 Task: open an excel sheet and write heading  SpendSmartAdd Dates in a column and its values below  '2023-05-01, 2023-05-03, 2023-05-05, 2023-05-10, 2023-05-15, 2023-05-20, 2023-05-25 & 2023-05-31'Add Categories in next column and its values below  Groceries, Dining Out, Transportation, Entertainment, Shopping, Utilities, Health & Miscellaneous. Add Descriptions in next column and its values below  Supermarket, Restaurant, Public Transport, Movie Tickets, Clothing Store, Internet Bill, Pharmacy & Online PurchaseAdd Amountin next column and its values below  $50, $30, $10, $20, $100, $60, $40 & $50Save page Excel Workbook Sheet
Action: Mouse moved to (21, 22)
Screenshot: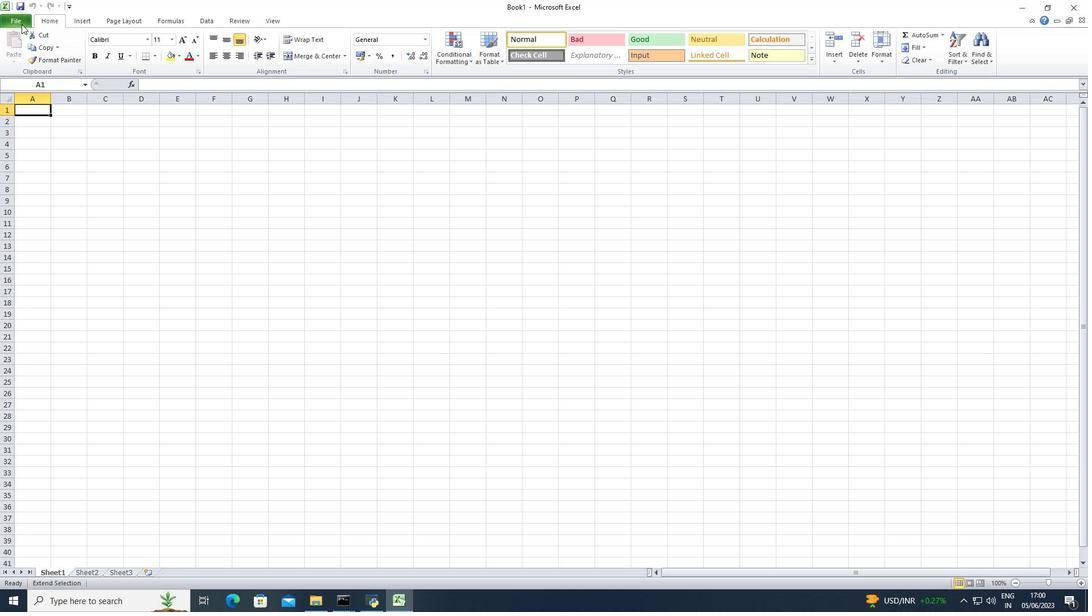 
Action: Mouse pressed left at (21, 22)
Screenshot: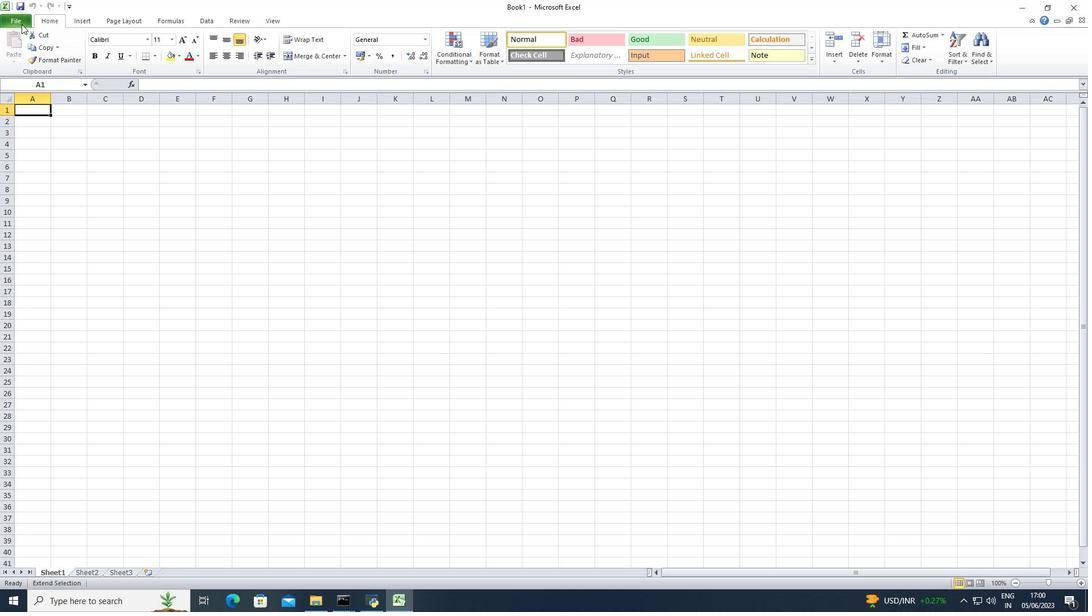 
Action: Mouse moved to (27, 147)
Screenshot: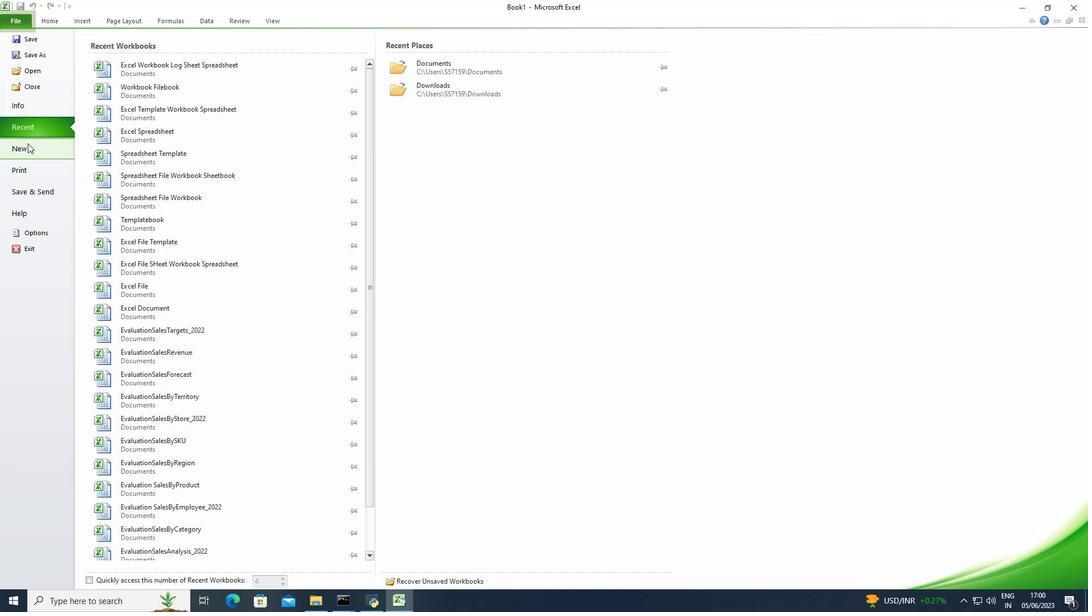 
Action: Mouse pressed left at (27, 147)
Screenshot: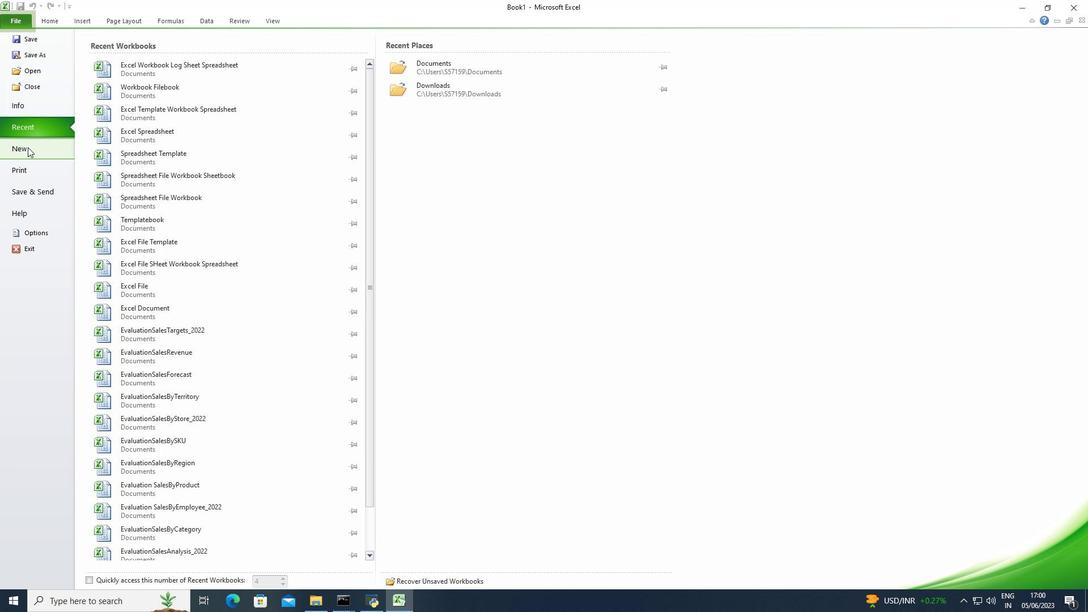 
Action: Mouse moved to (565, 273)
Screenshot: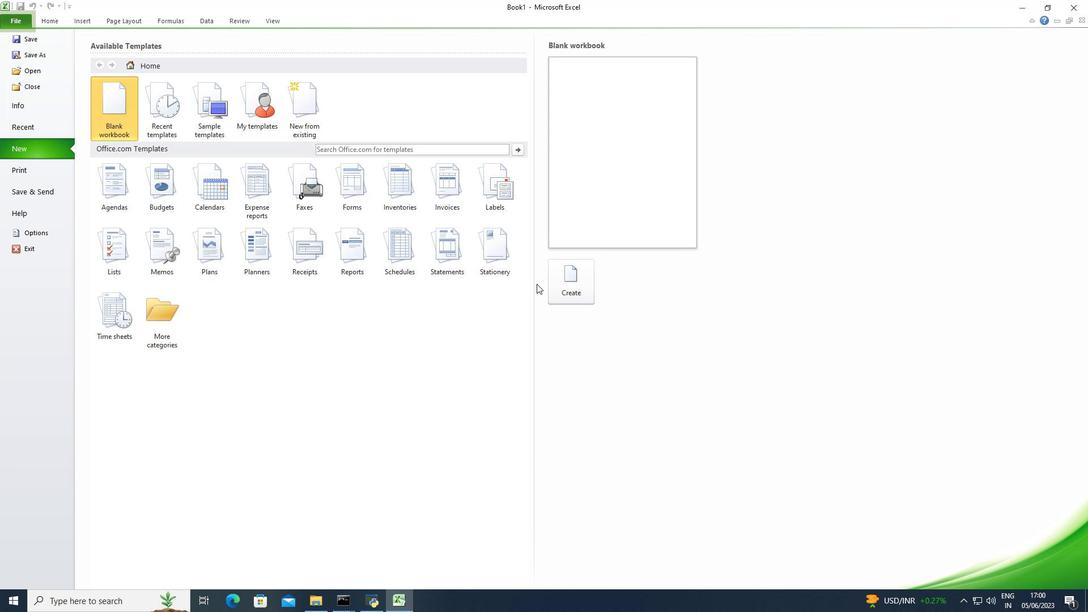 
Action: Mouse pressed left at (565, 273)
Screenshot: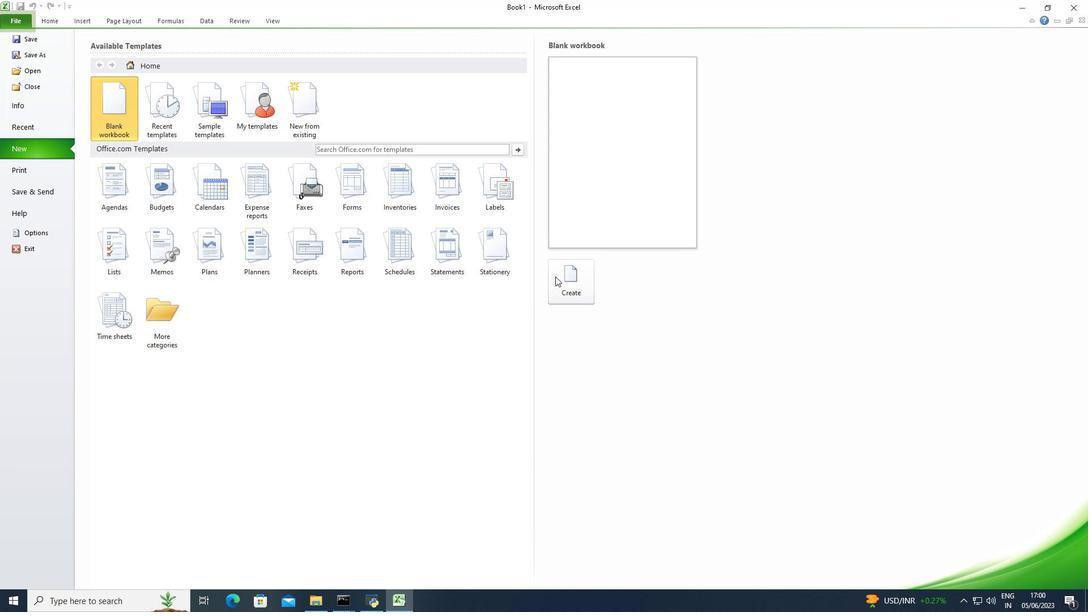 
Action: Mouse moved to (35, 111)
Screenshot: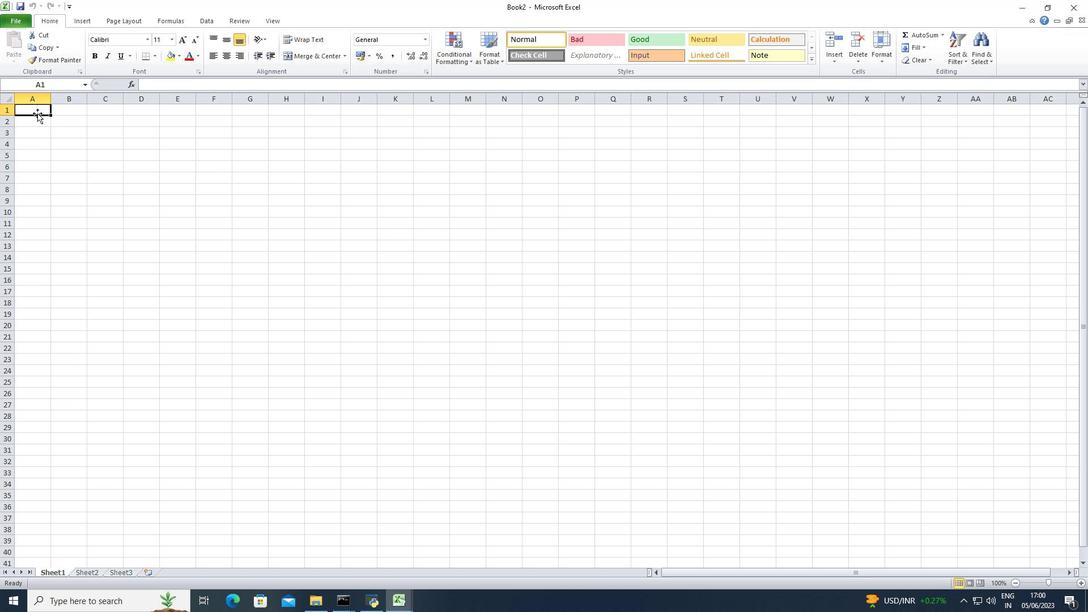 
Action: Mouse pressed left at (35, 111)
Screenshot: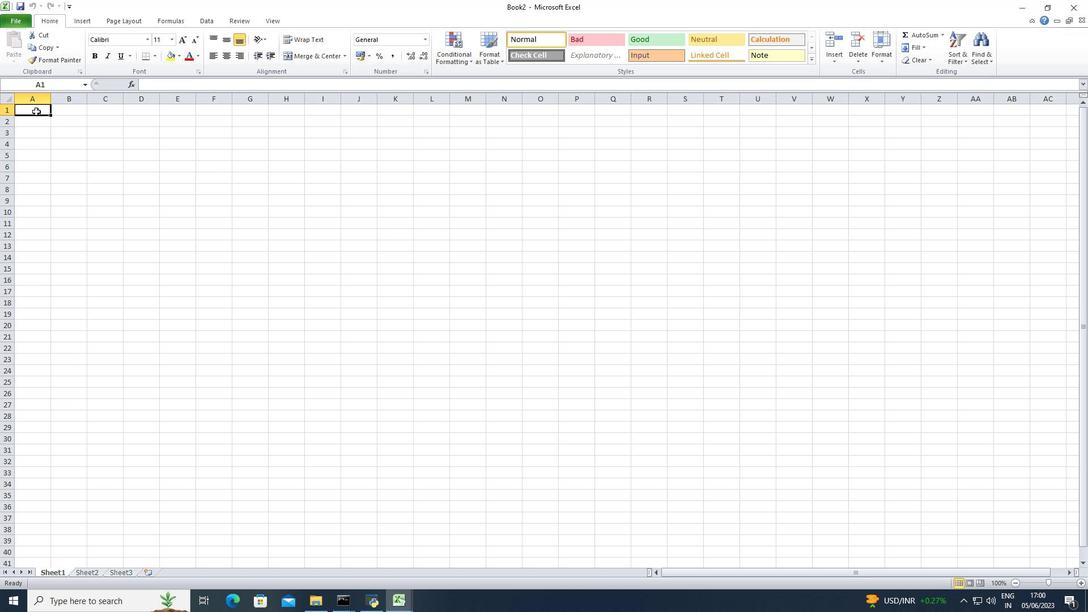 
Action: Key pressed <Key.shift>Spend<Key.shift>Smart<Key.enter><Key.enter><Key.shift>Dates<Key.enter>2023-05-01<Key.enter>2023-05-03<Key.enter>2023-05-05<Key.enter>2023-05-10<Key.enter>2023-05-15<Key.enter>2023-05-20<Key.enter>2023-05-25<Key.enter><Key.enter><Key.up>2023-05-31<Key.enter>
Screenshot: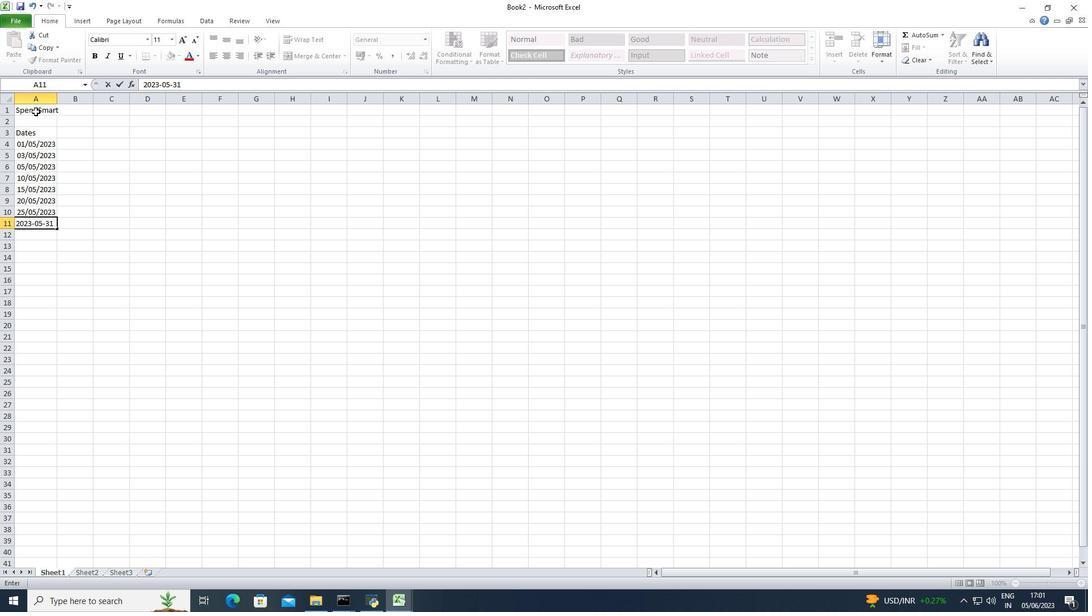 
Action: Mouse moved to (36, 142)
Screenshot: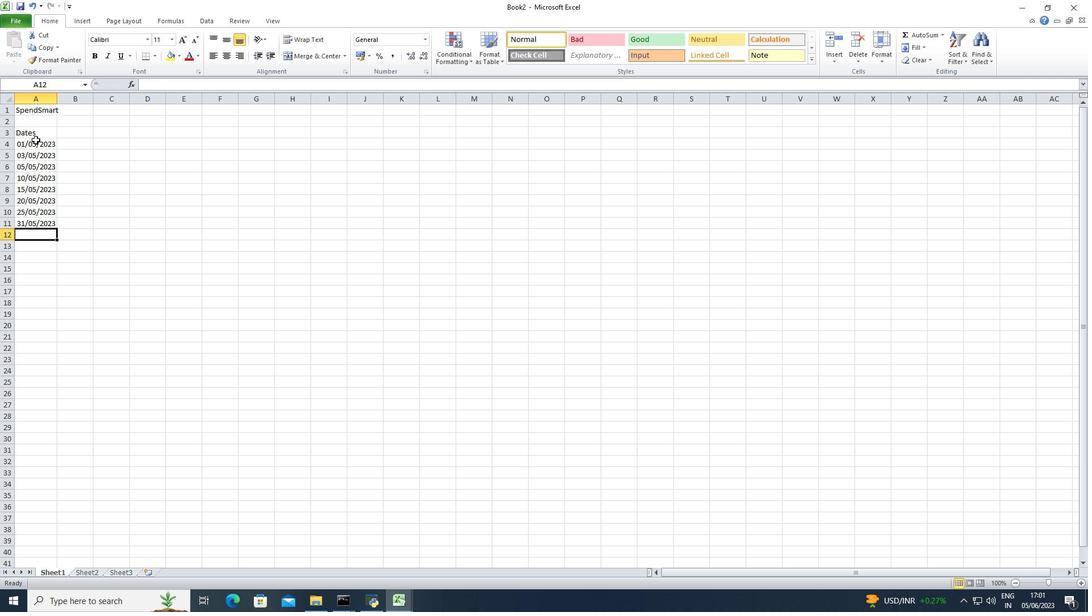 
Action: Mouse pressed left at (36, 142)
Screenshot: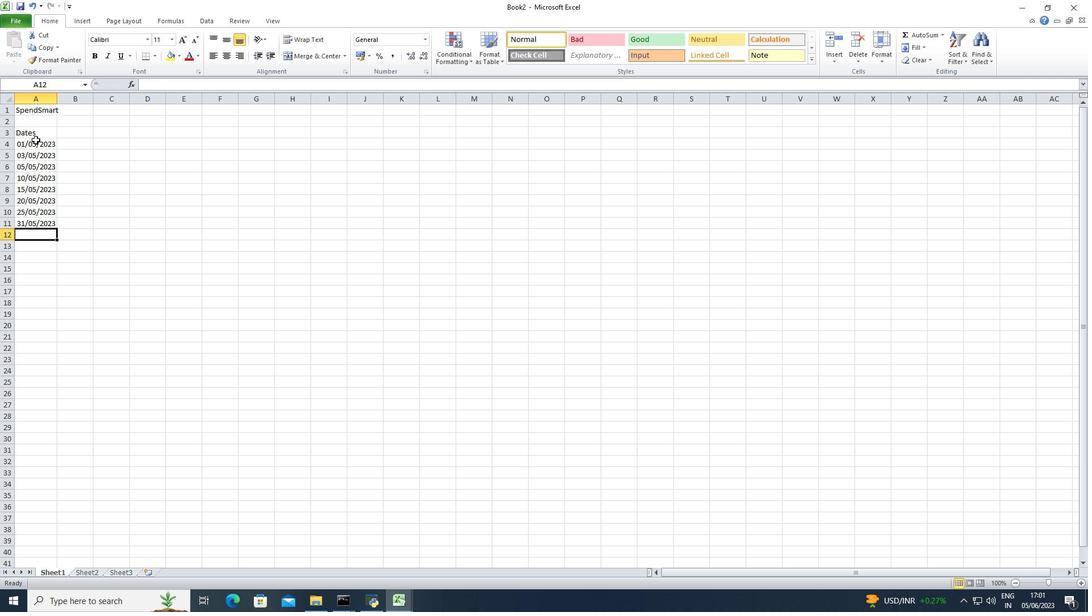 
Action: Mouse moved to (44, 207)
Screenshot: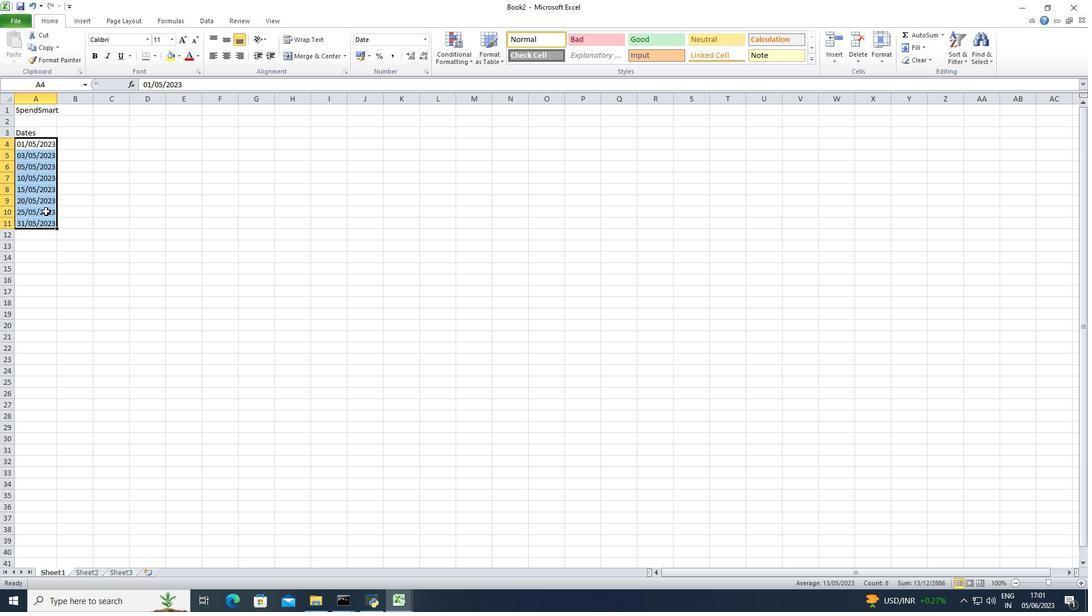 
Action: Mouse pressed right at (44, 207)
Screenshot: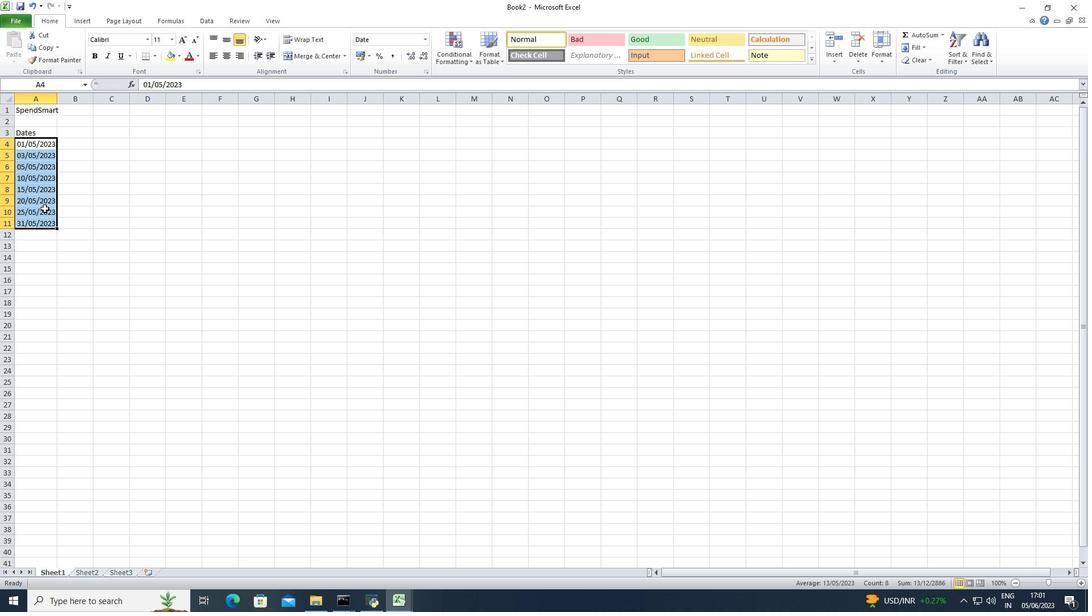 
Action: Mouse moved to (108, 365)
Screenshot: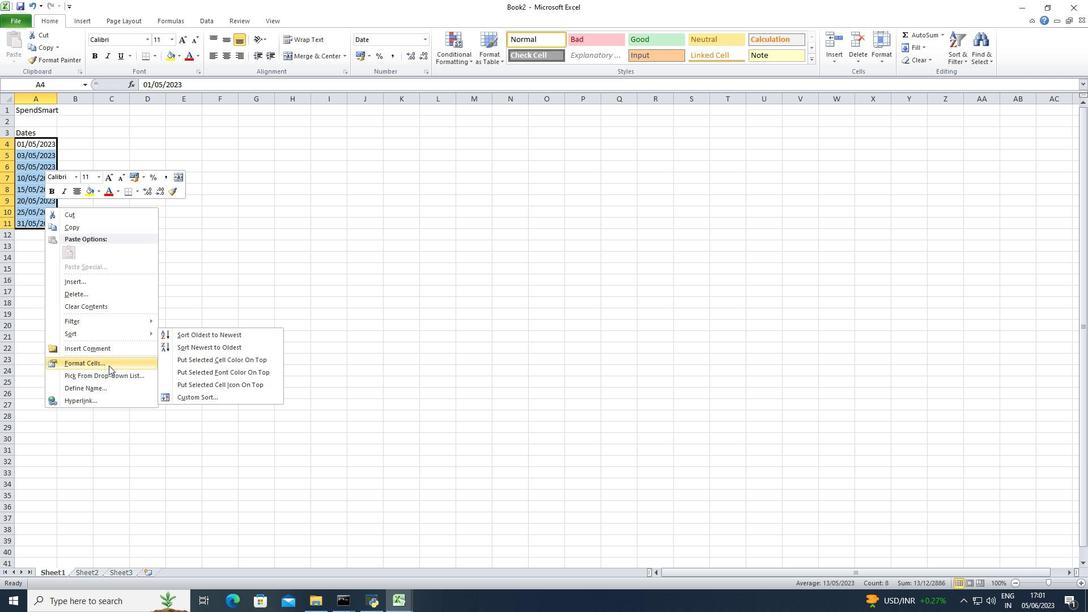
Action: Mouse pressed left at (108, 365)
Screenshot: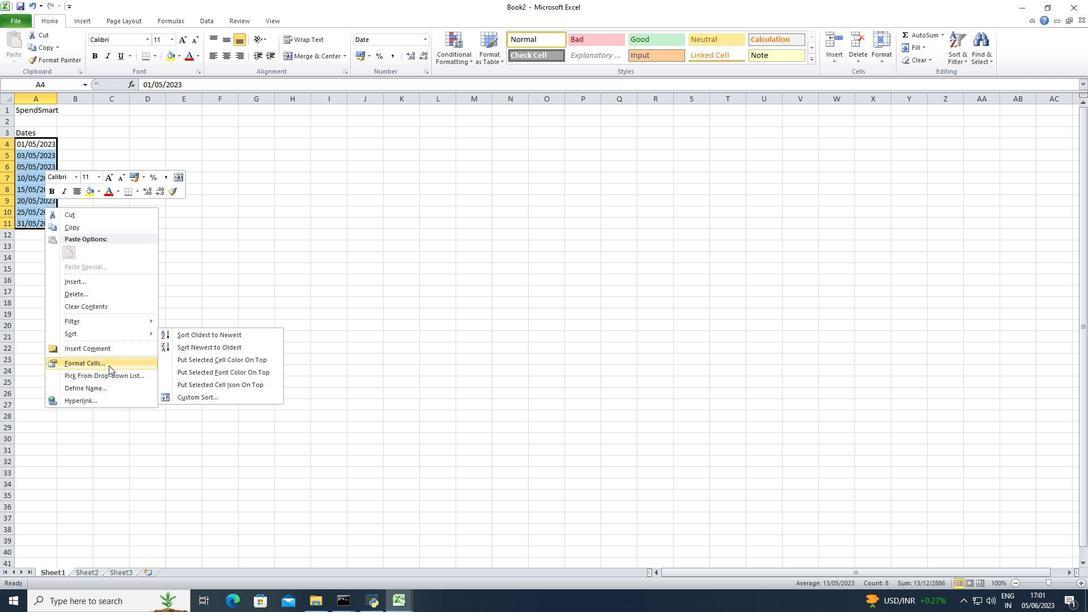 
Action: Mouse moved to (159, 239)
Screenshot: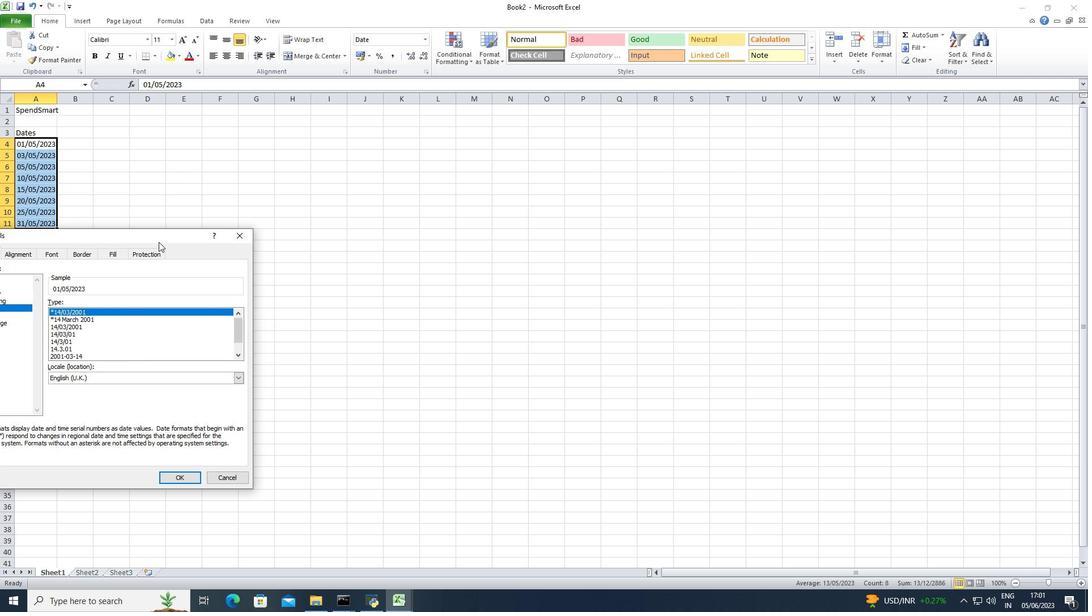 
Action: Mouse pressed left at (159, 239)
Screenshot: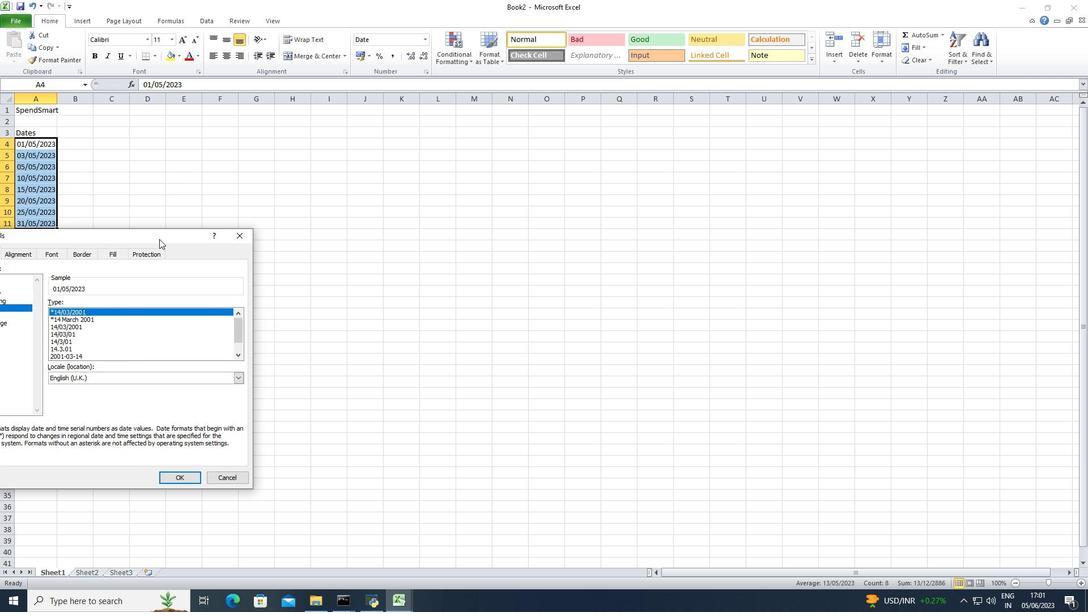 
Action: Mouse moved to (191, 293)
Screenshot: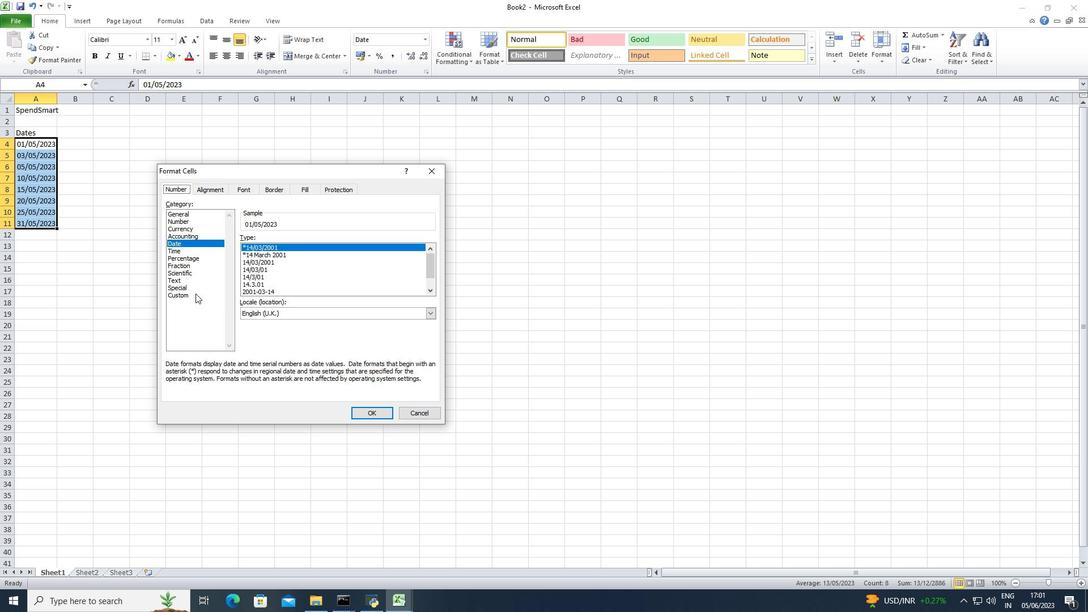 
Action: Mouse pressed left at (191, 293)
Screenshot: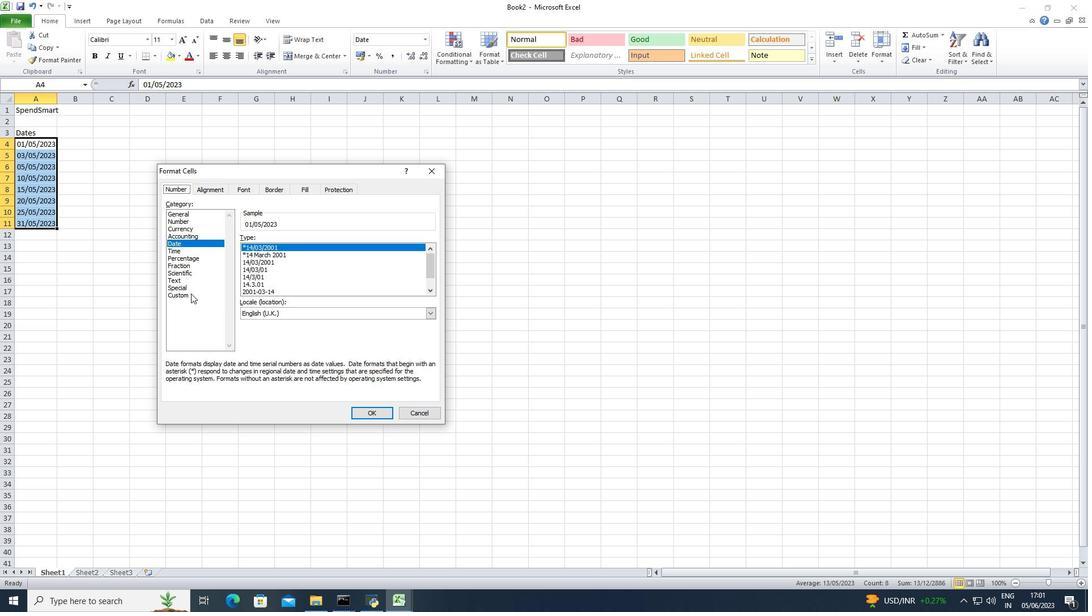 
Action: Mouse moved to (289, 282)
Screenshot: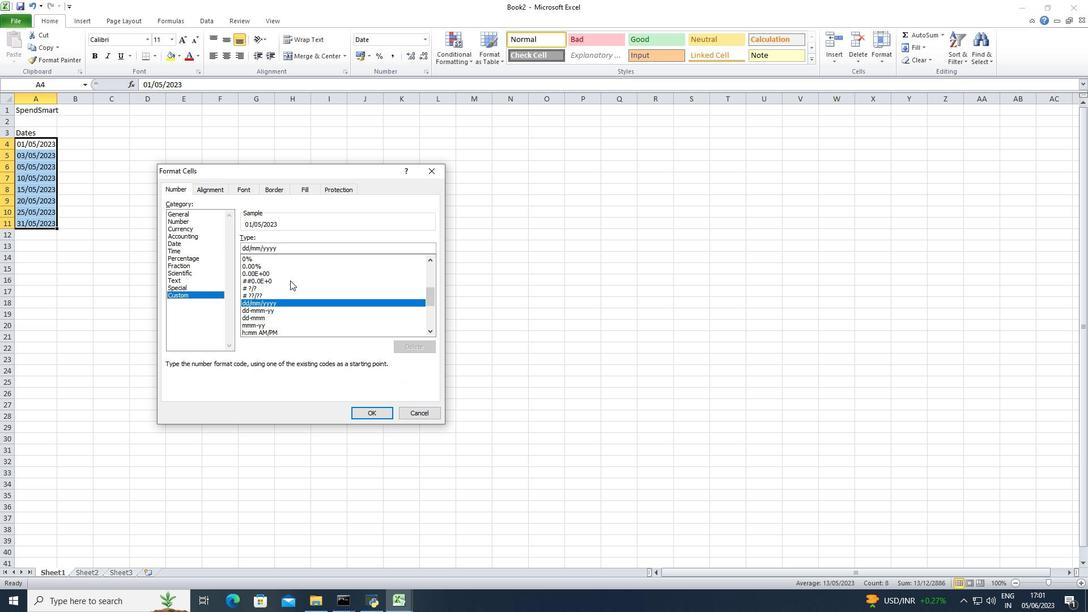 
Action: Mouse scrolled (289, 282) with delta (0, 0)
Screenshot: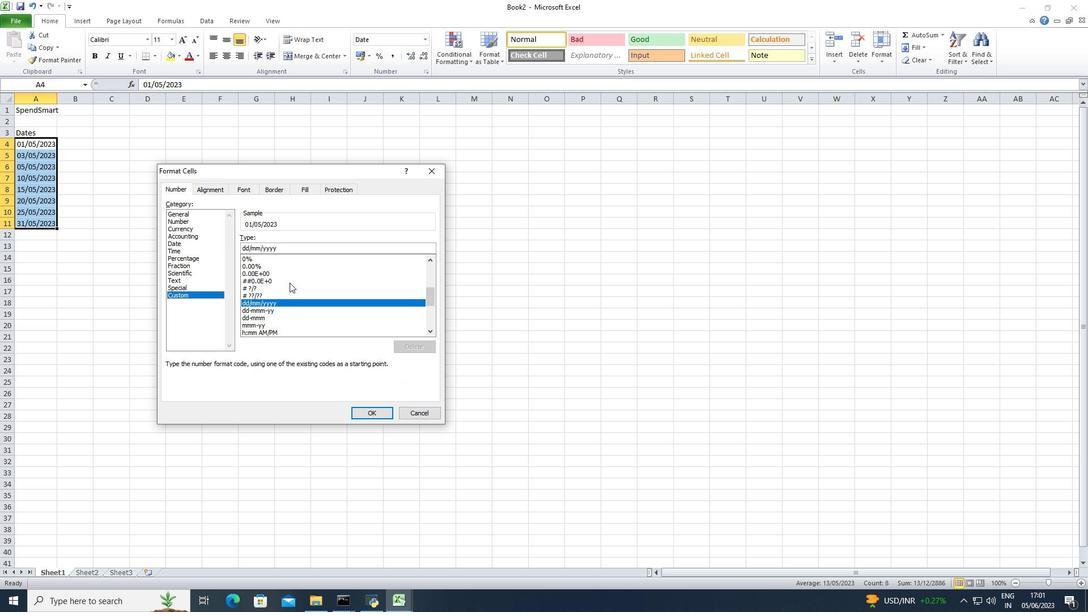 
Action: Mouse moved to (307, 246)
Screenshot: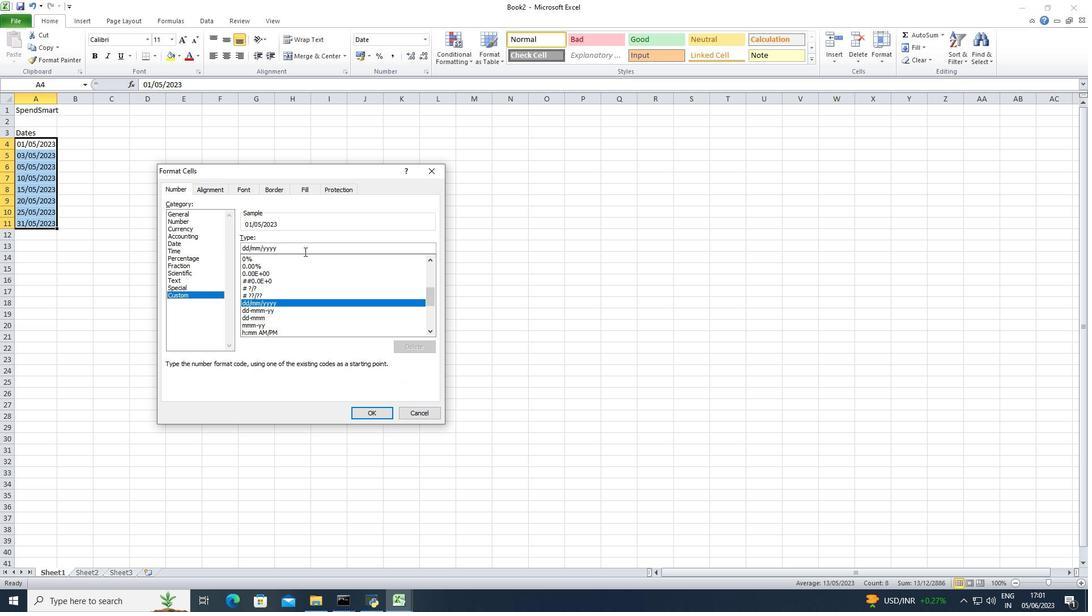 
Action: Mouse pressed left at (307, 246)
Screenshot: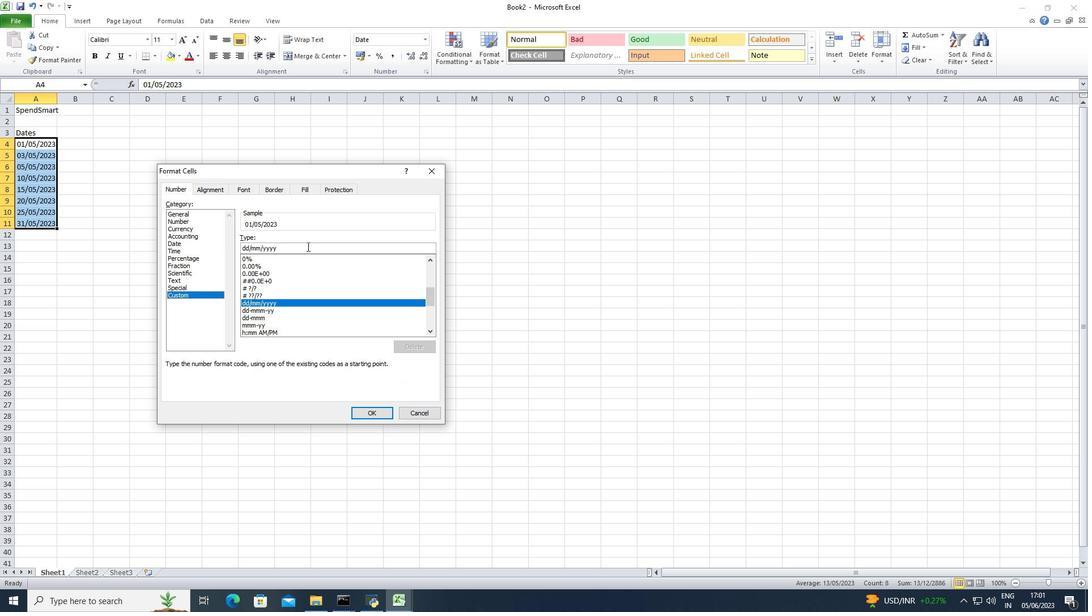 
Action: Mouse moved to (340, 254)
Screenshot: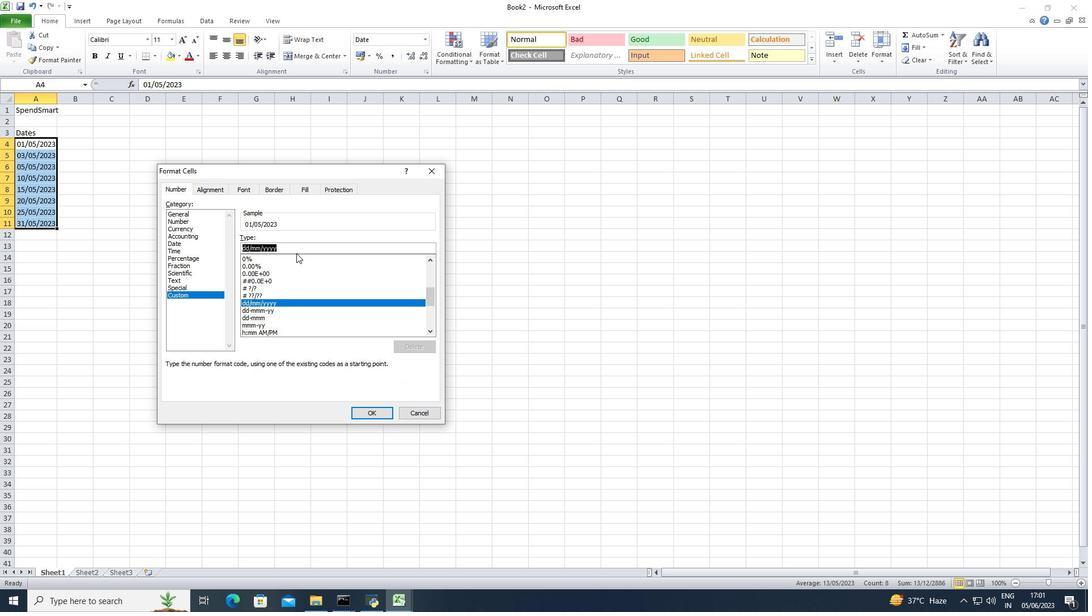 
Action: Key pressed yyyy/mm/dd<Key.enter>
Screenshot: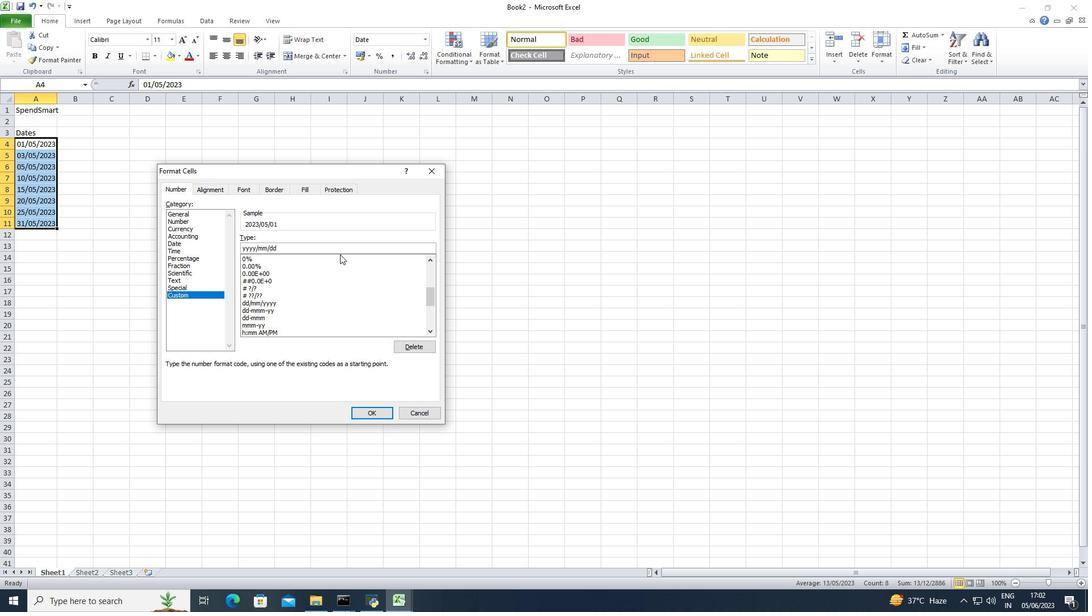 
Action: Mouse moved to (101, 134)
Screenshot: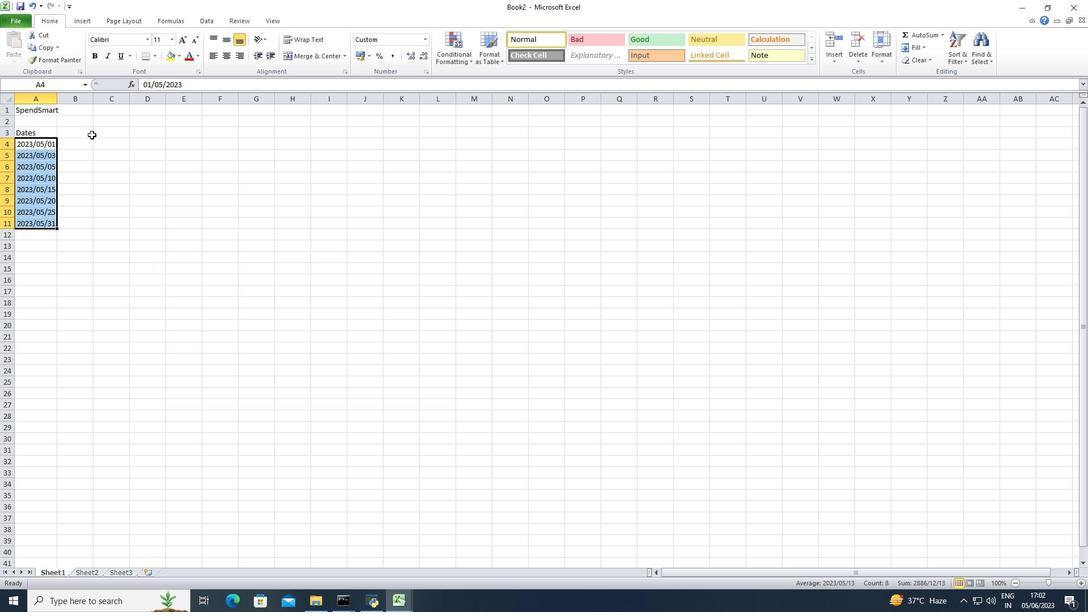 
Action: Mouse pressed left at (101, 134)
Screenshot: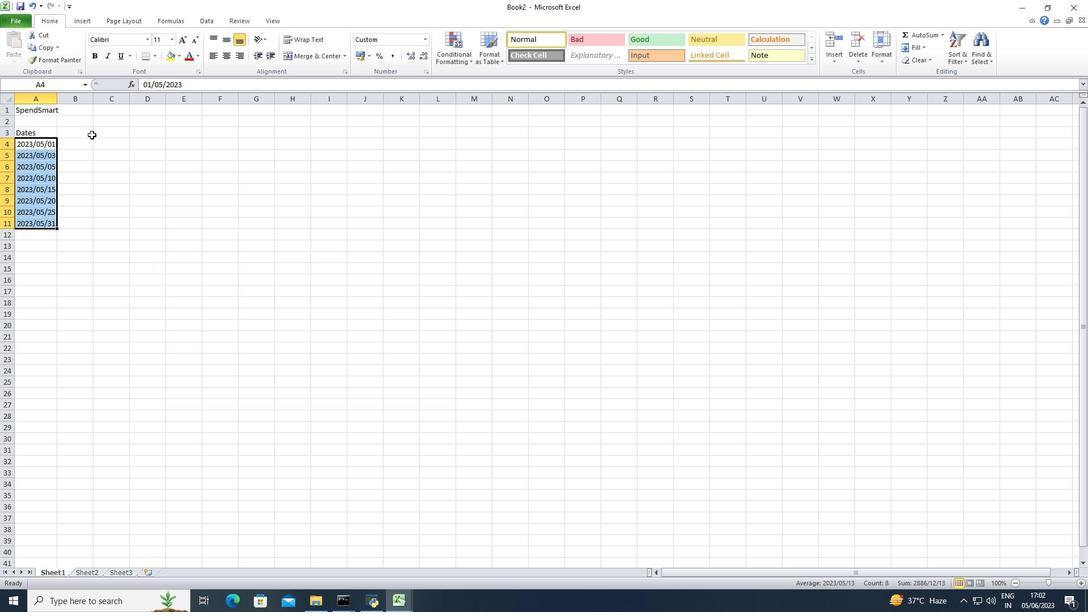 
Action: Key pressed <Key.shift>Categories<Key.down><Key.shift>Groceries<Key.enter><Key.shift>Dining<Key.space><Key.shift>Out<Key.enter><Key.shift>Transportation<Key.down><Key.shift>Entertainment<Key.enter><Key.shift>Shopping<Key.enter><Key.shift>Utilities<Key.enter><Key.shift>Health<Key.enter><Key.shift>Miscellaneous<Key.down><Key.right><Key.right><Key.up><Key.up><Key.up><Key.up><Key.up><Key.up><Key.up><Key.up><Key.up><Key.shift>Dex<Key.backspace>scriptions<Key.down><Key.shift>Supermarket<Key.down><Key.shift>Restaurant<Key.enter><Key.shift>Public<Key.space><Key.shift>Transport<Key.down><Key.shift>Movie<Key.space><Key.shift>Tickets<Key.down><Key.shift>Clothing<Key.space><Key.shift>Store<Key.enter><Key.shift>Internet<Key.space><Key.shift>Bill<Key.enter><Key.shift>Pharmacy<Key.enter><Key.shift>Online<Key.space><Key.shift>Purchase<Key.enter>
Screenshot: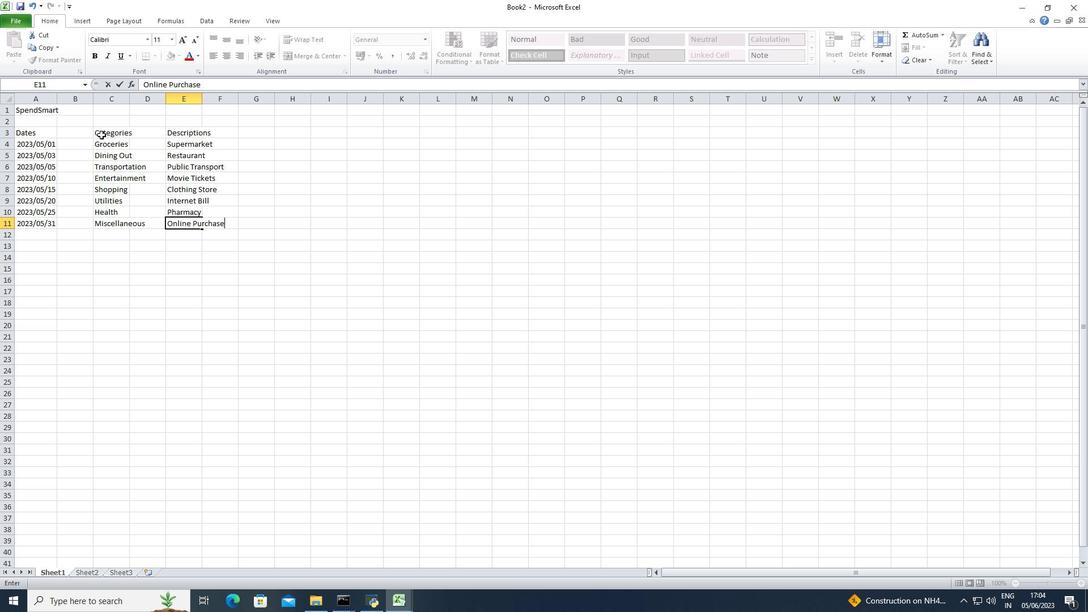 
Action: Mouse moved to (260, 128)
Screenshot: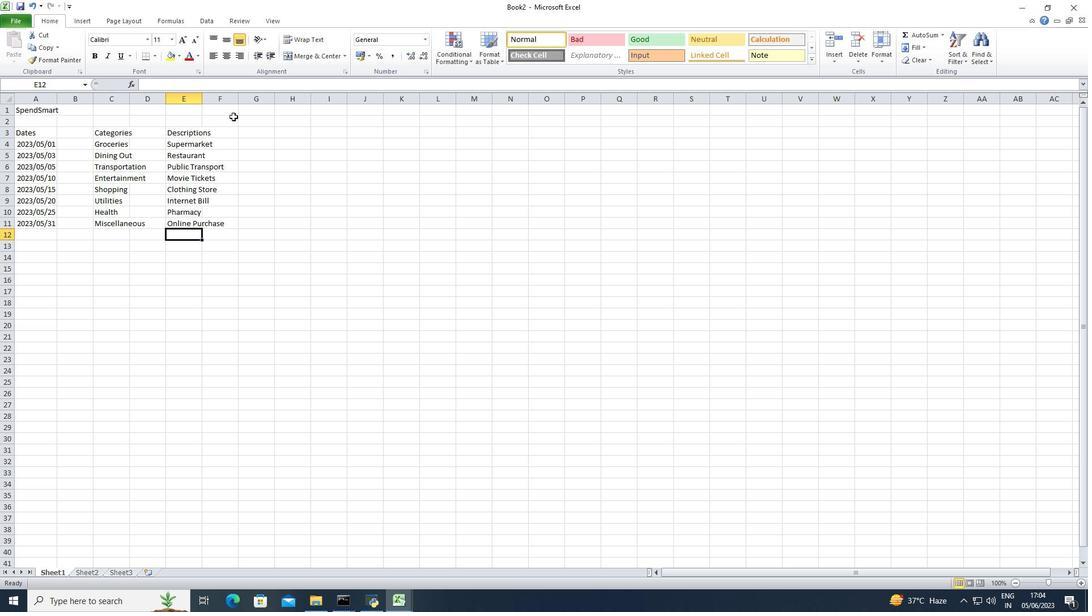 
Action: Mouse pressed left at (260, 128)
Screenshot: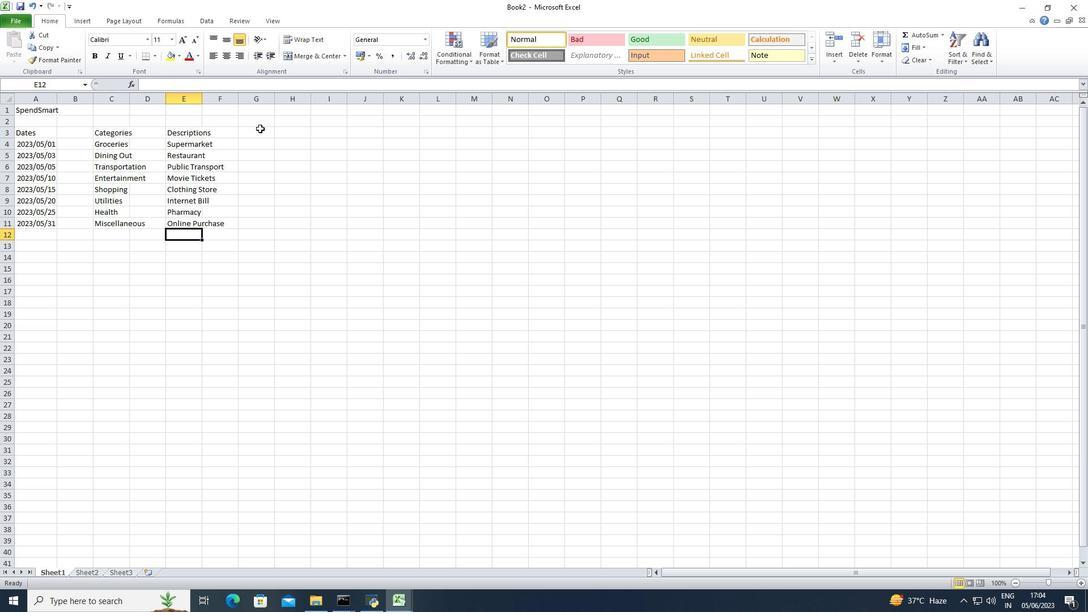 
Action: Key pressed <Key.shift>Amount<Key.enter>50<Key.enter>30<Key.enter>10<Key.enter>20<Key.enter>100<Key.enter>60<Key.enter>40<Key.enter>50<Key.down>
Screenshot: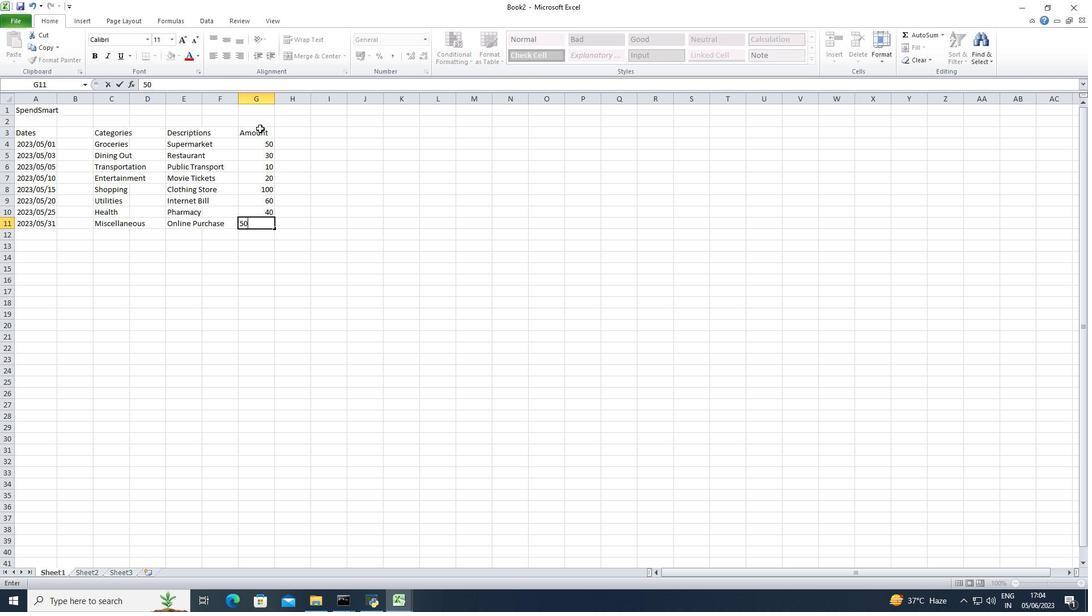 
Action: Mouse moved to (261, 145)
Screenshot: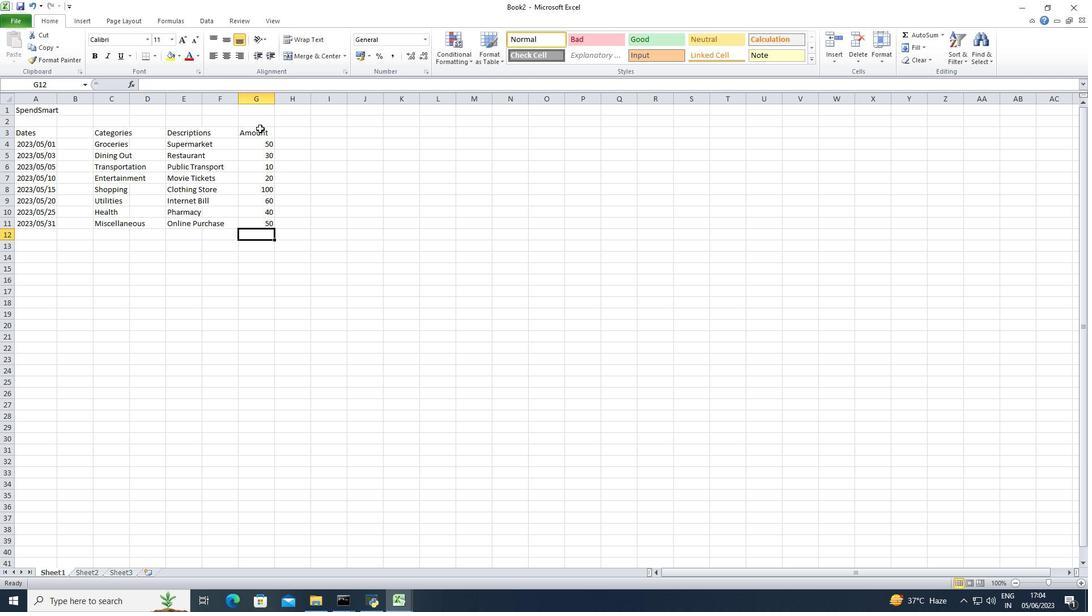
Action: Mouse pressed left at (261, 145)
Screenshot: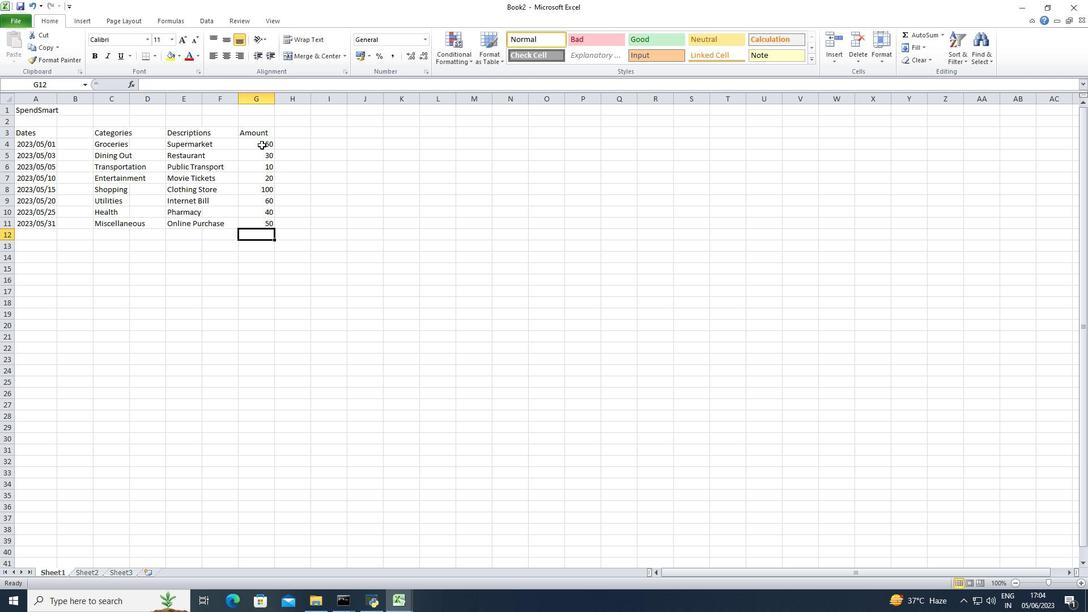 
Action: Mouse moved to (422, 41)
Screenshot: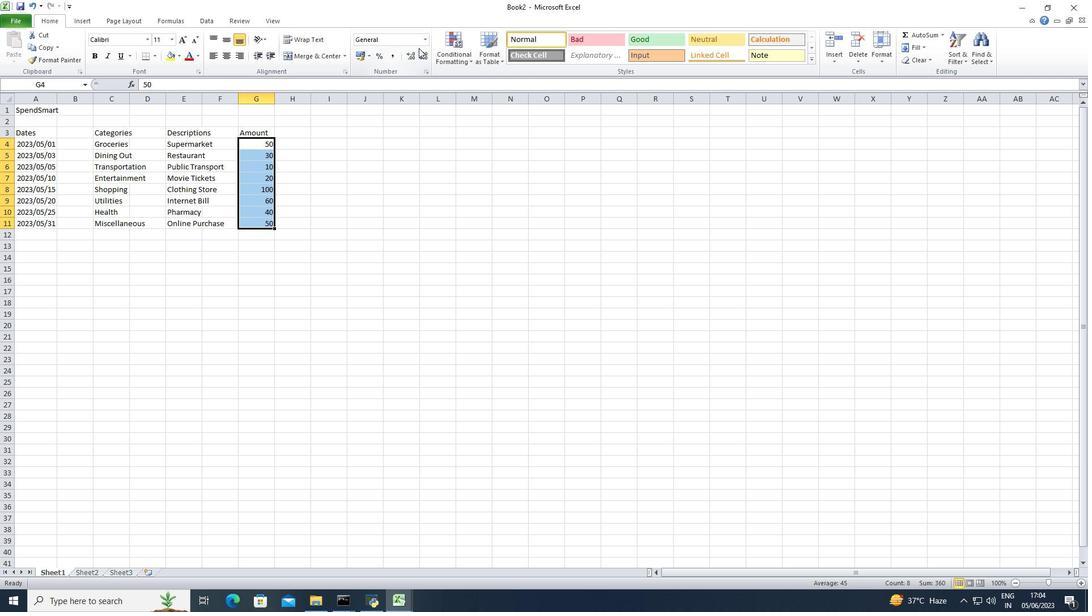 
Action: Mouse pressed left at (422, 41)
Screenshot: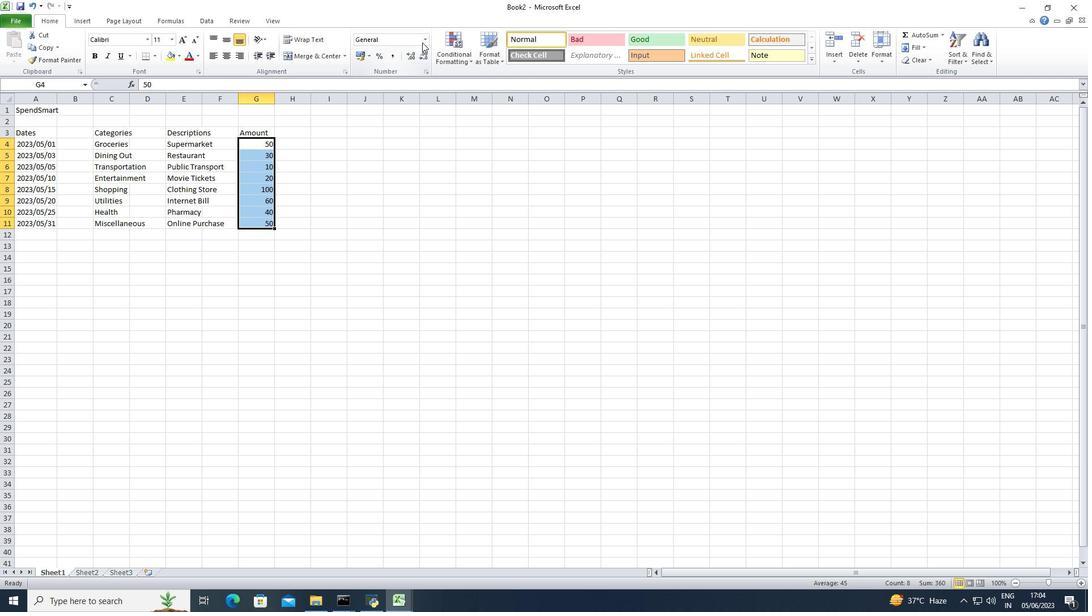 
Action: Mouse moved to (419, 324)
Screenshot: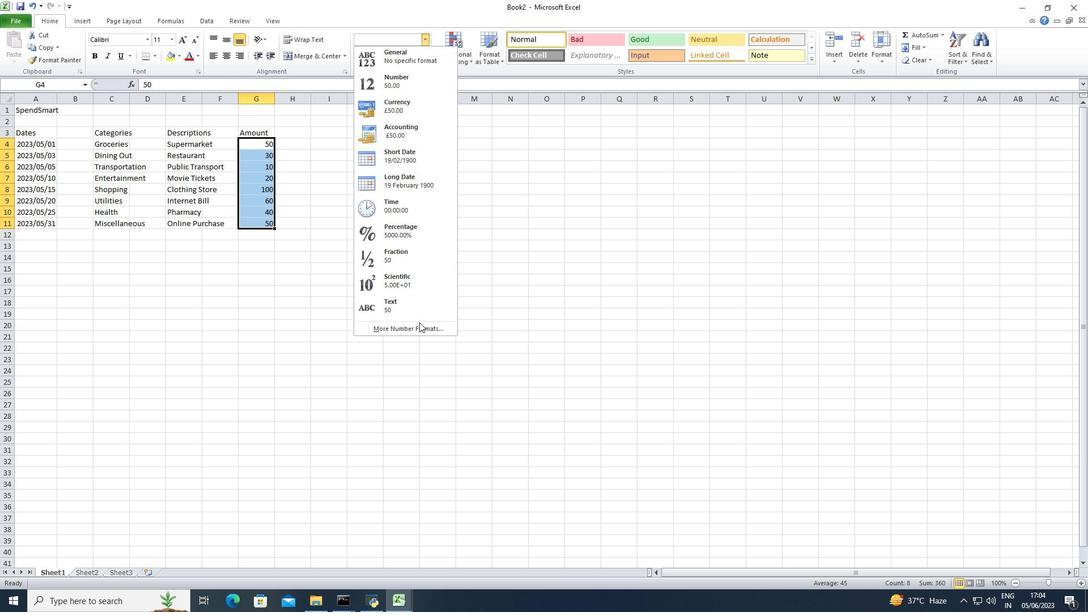 
Action: Mouse pressed left at (419, 324)
Screenshot: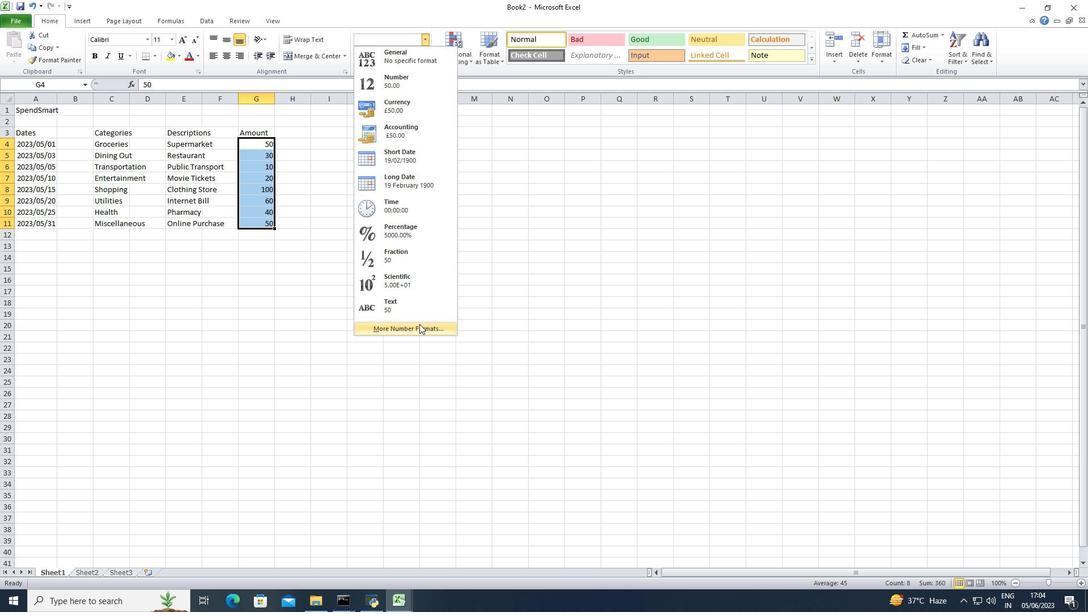 
Action: Mouse moved to (176, 274)
Screenshot: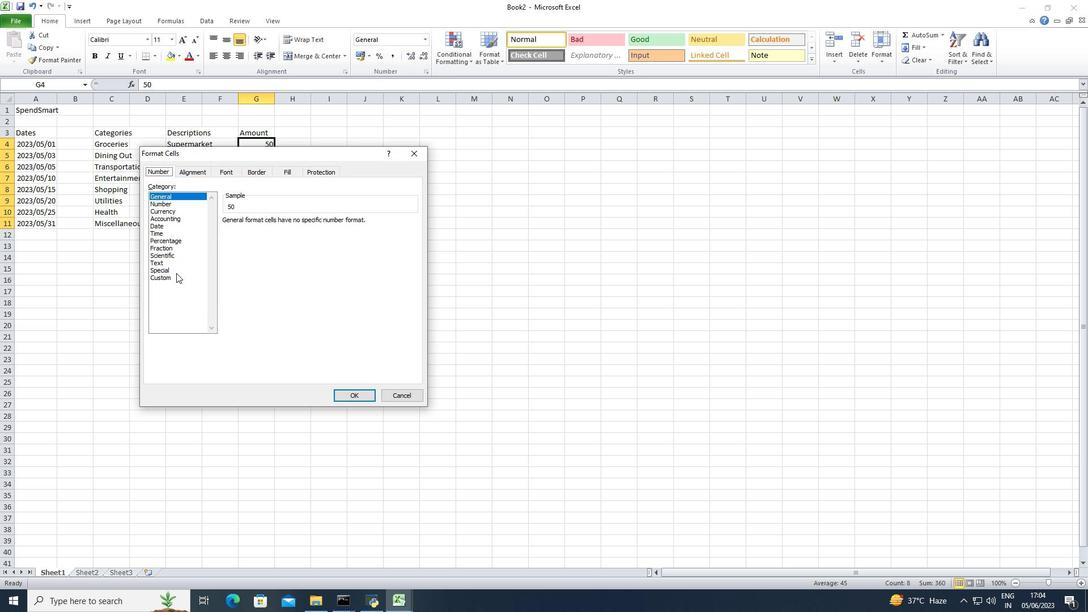 
Action: Mouse pressed left at (176, 274)
Screenshot: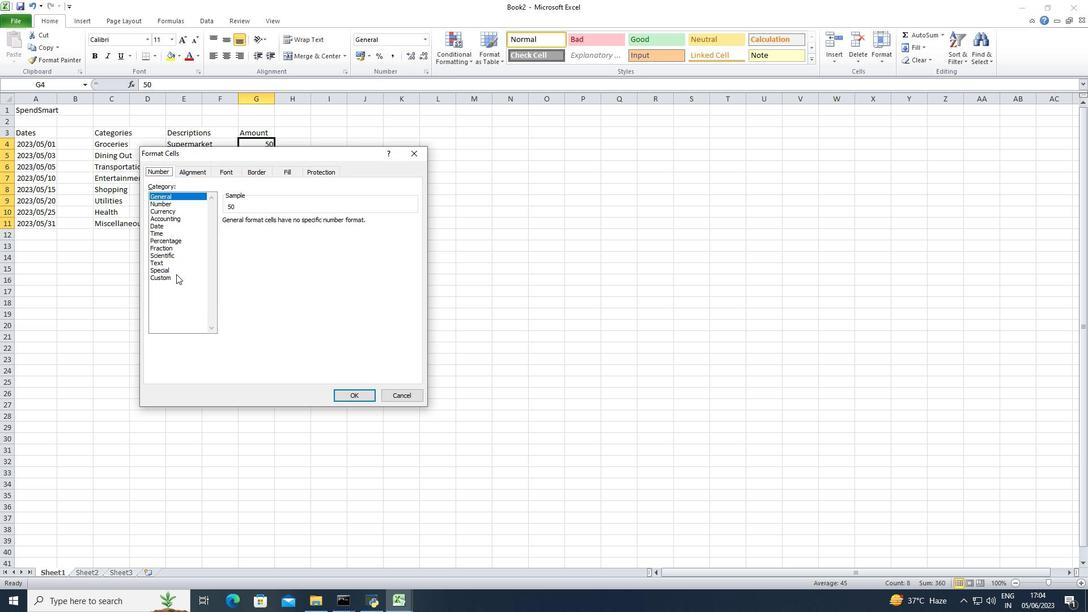 
Action: Mouse moved to (180, 212)
Screenshot: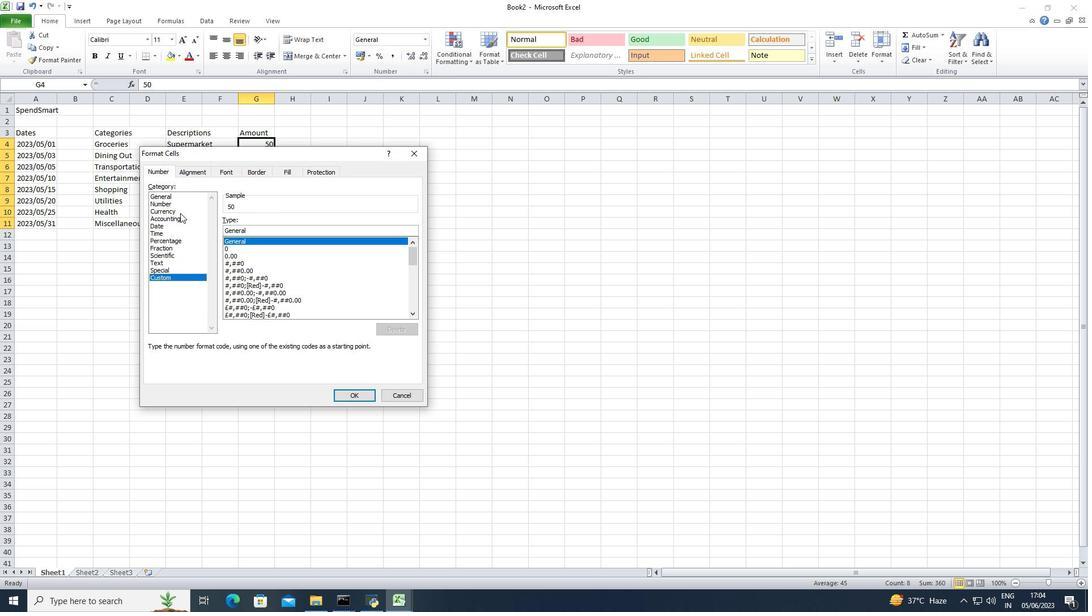 
Action: Mouse pressed left at (180, 212)
Screenshot: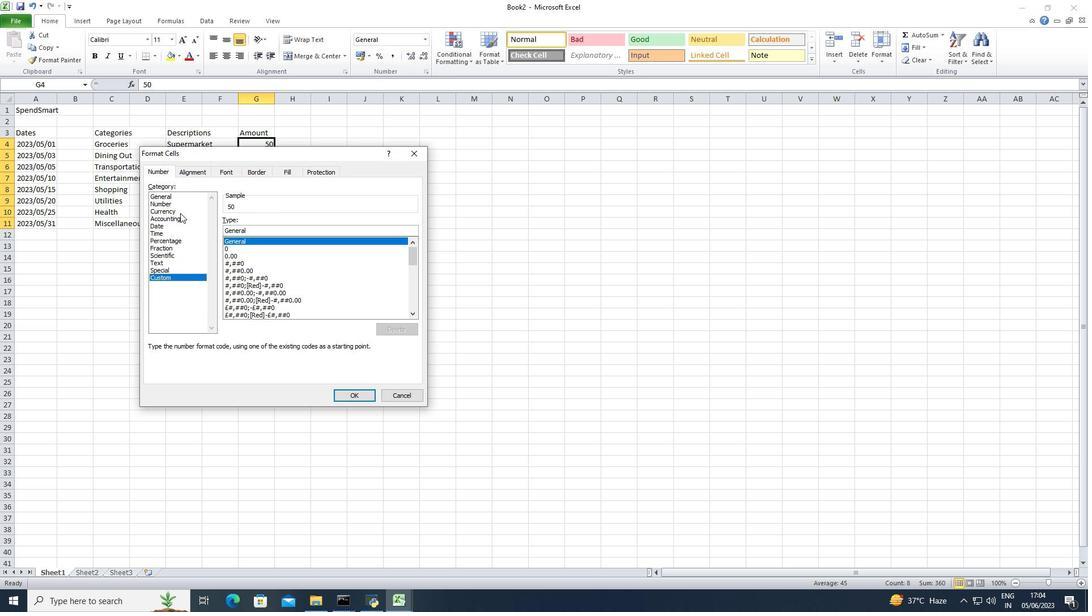 
Action: Mouse moved to (297, 222)
Screenshot: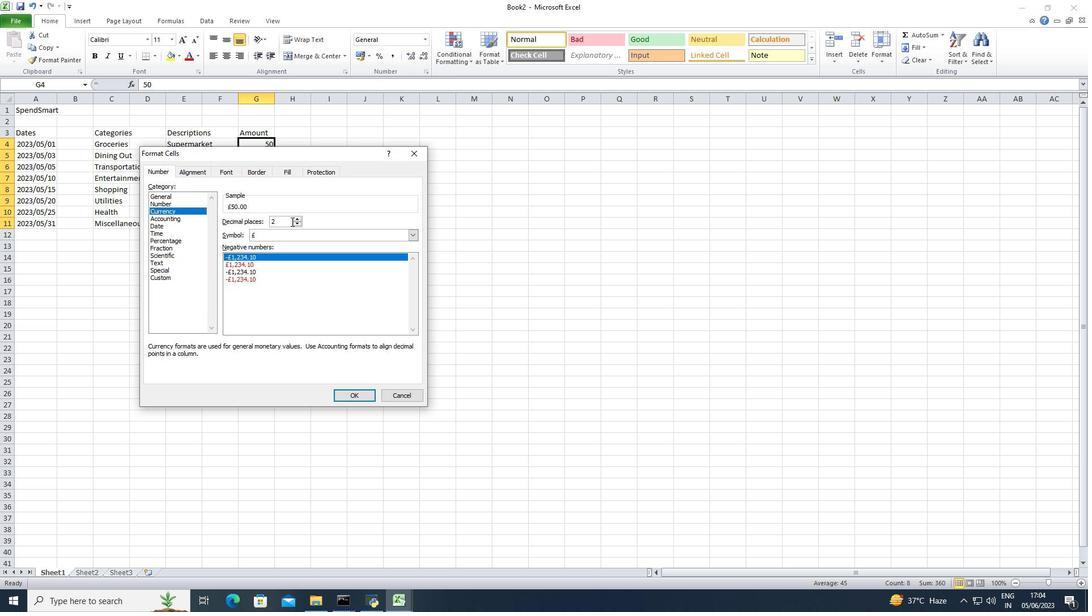 
Action: Mouse pressed left at (297, 222)
Screenshot: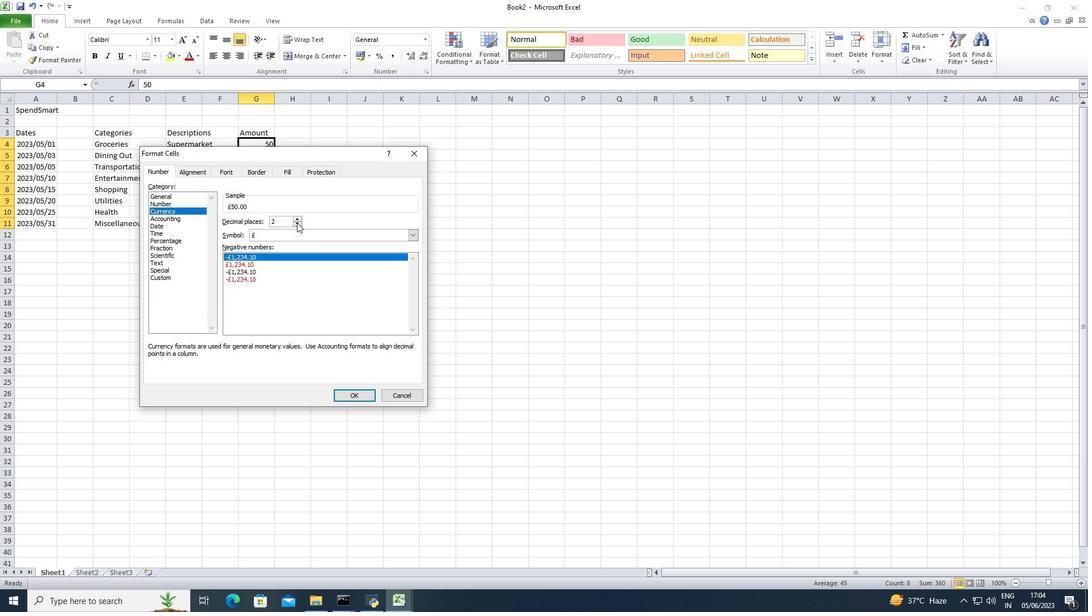 
Action: Mouse pressed left at (297, 222)
Screenshot: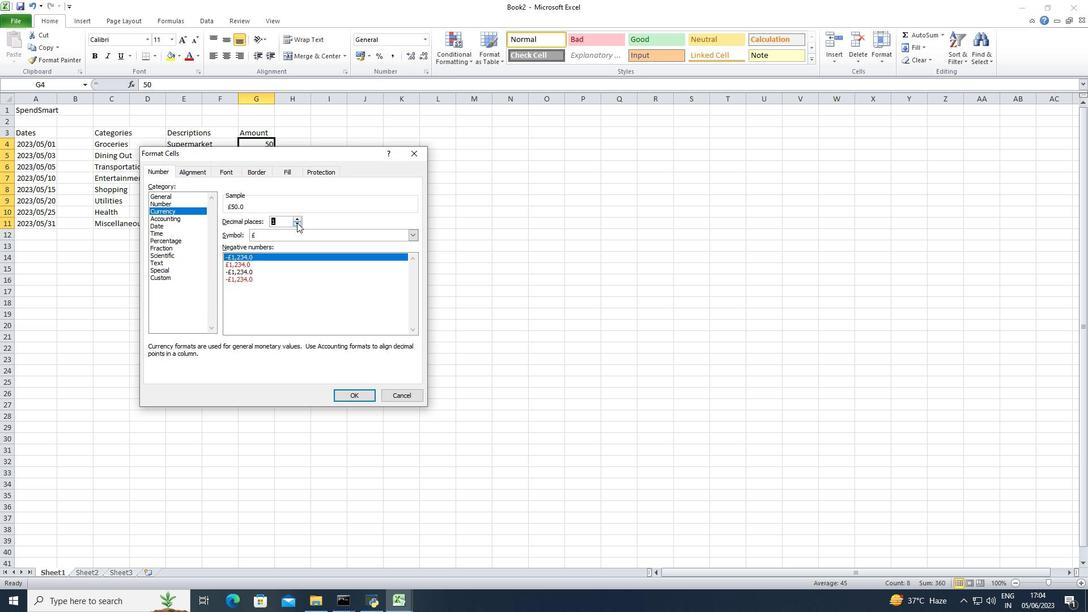 
Action: Mouse moved to (299, 230)
Screenshot: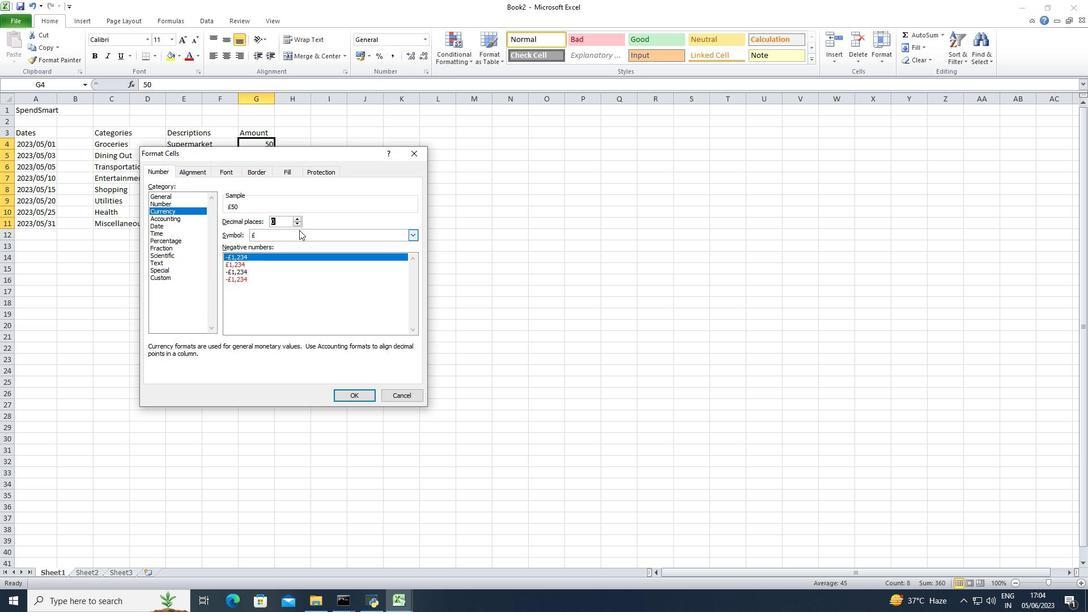 
Action: Mouse pressed left at (299, 230)
Screenshot: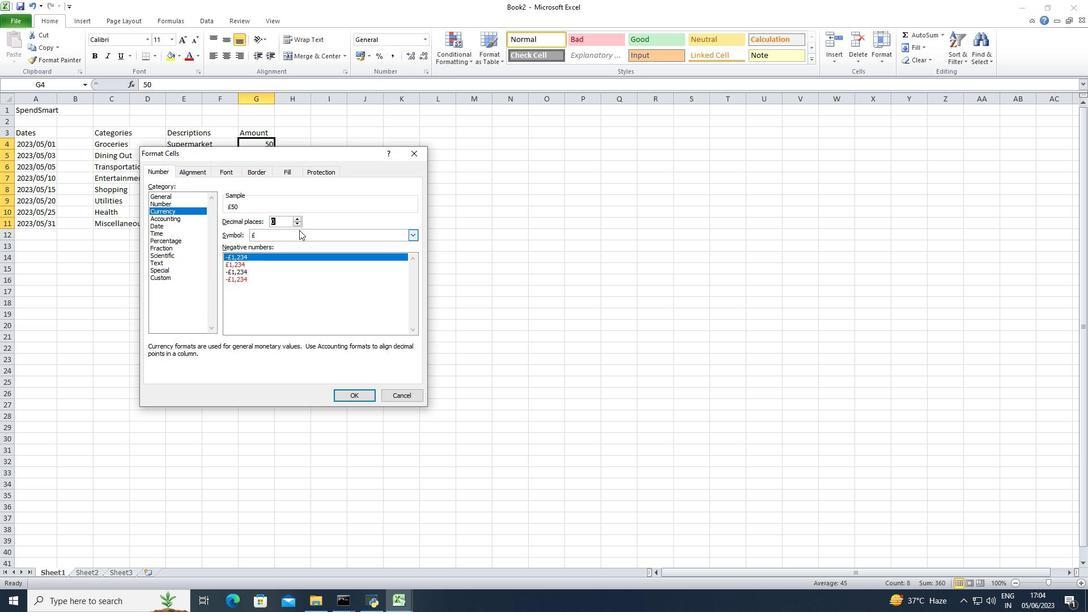 
Action: Mouse moved to (304, 263)
Screenshot: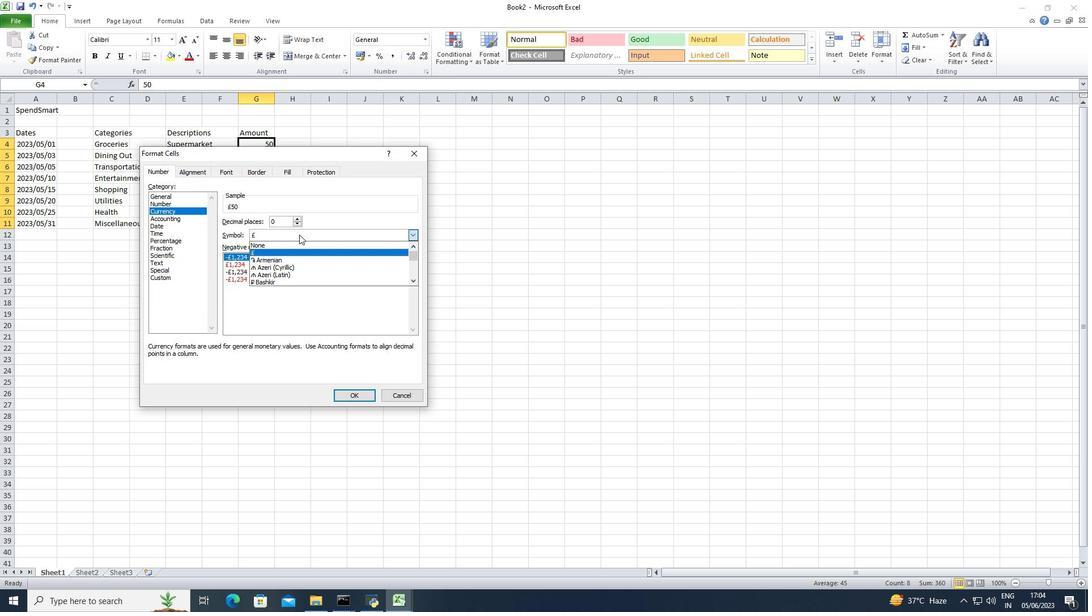 
Action: Mouse scrolled (304, 262) with delta (0, 0)
Screenshot: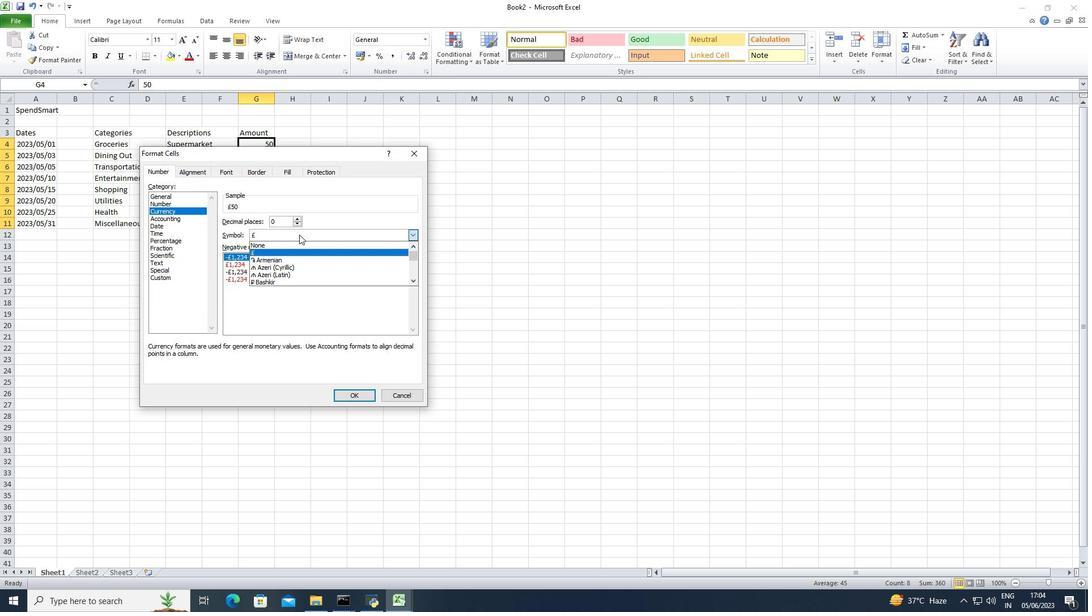 
Action: Mouse moved to (304, 263)
Screenshot: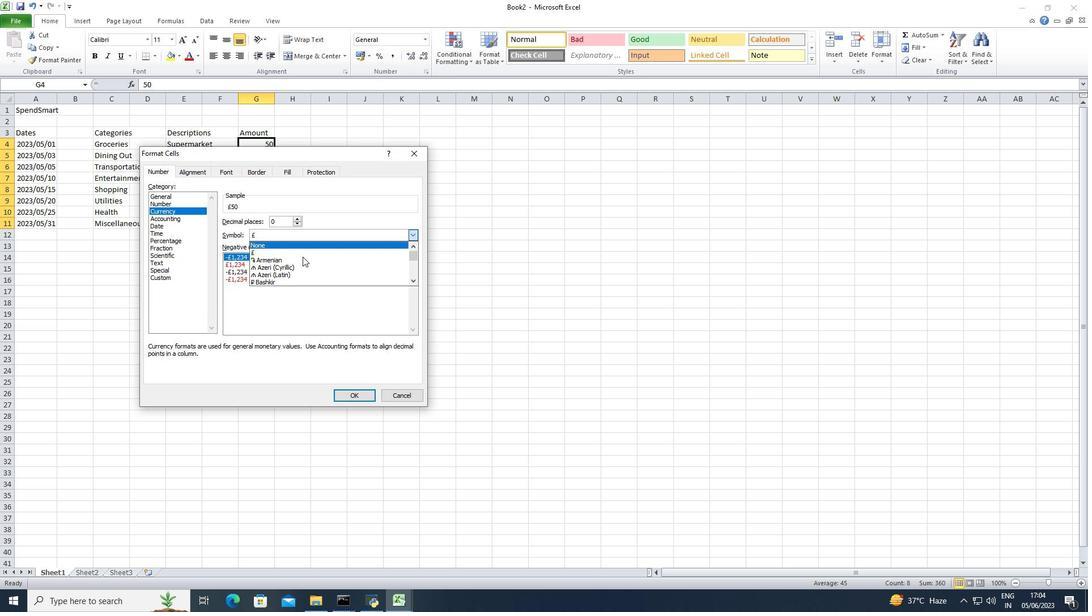 
Action: Mouse scrolled (304, 263) with delta (0, 0)
Screenshot: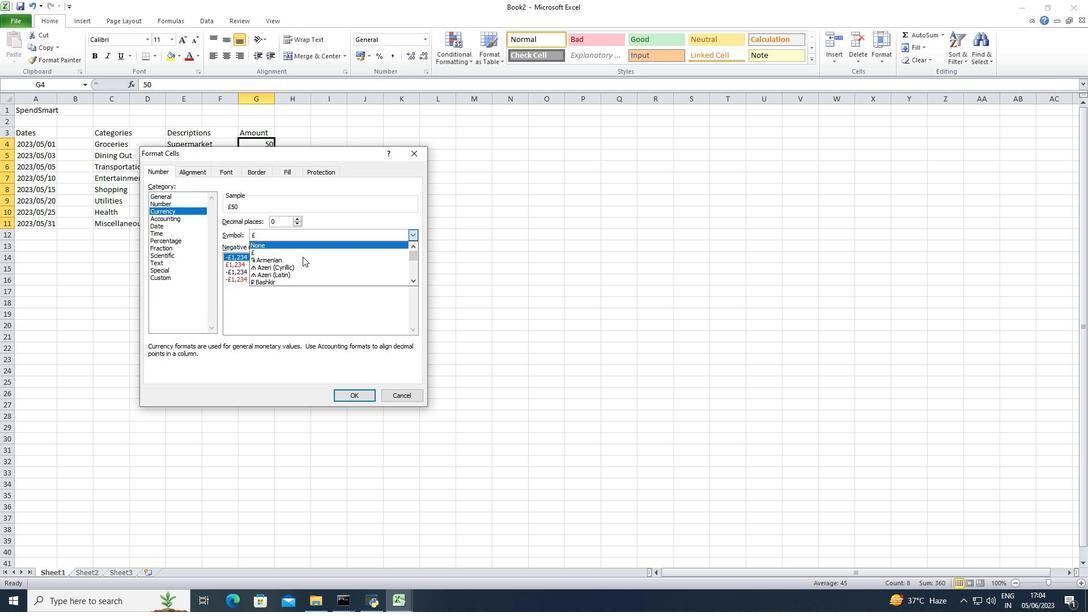 
Action: Mouse moved to (304, 264)
Screenshot: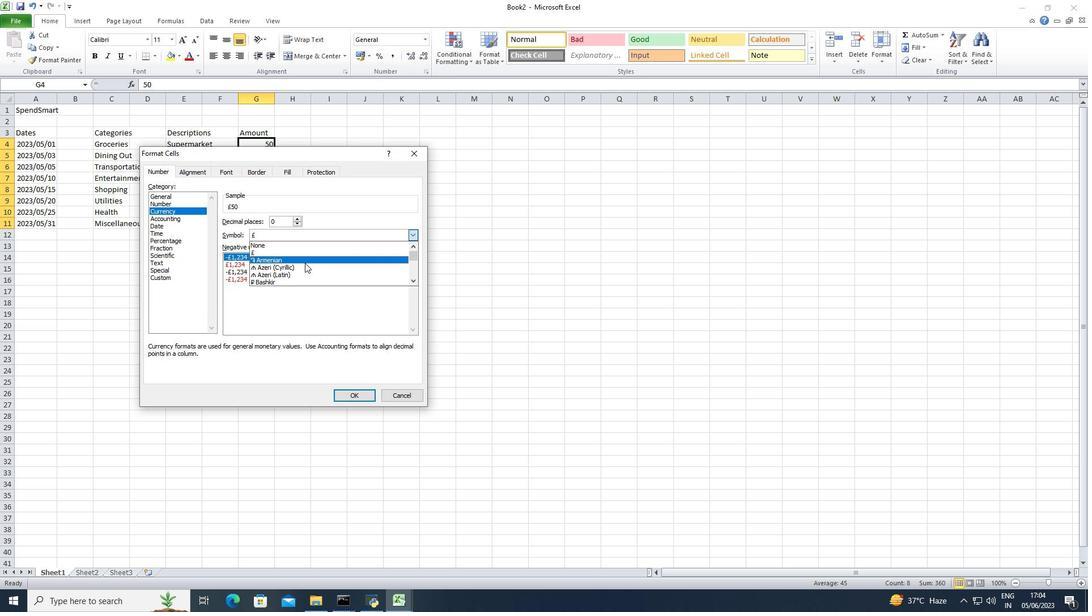 
Action: Mouse scrolled (304, 264) with delta (0, 0)
Screenshot: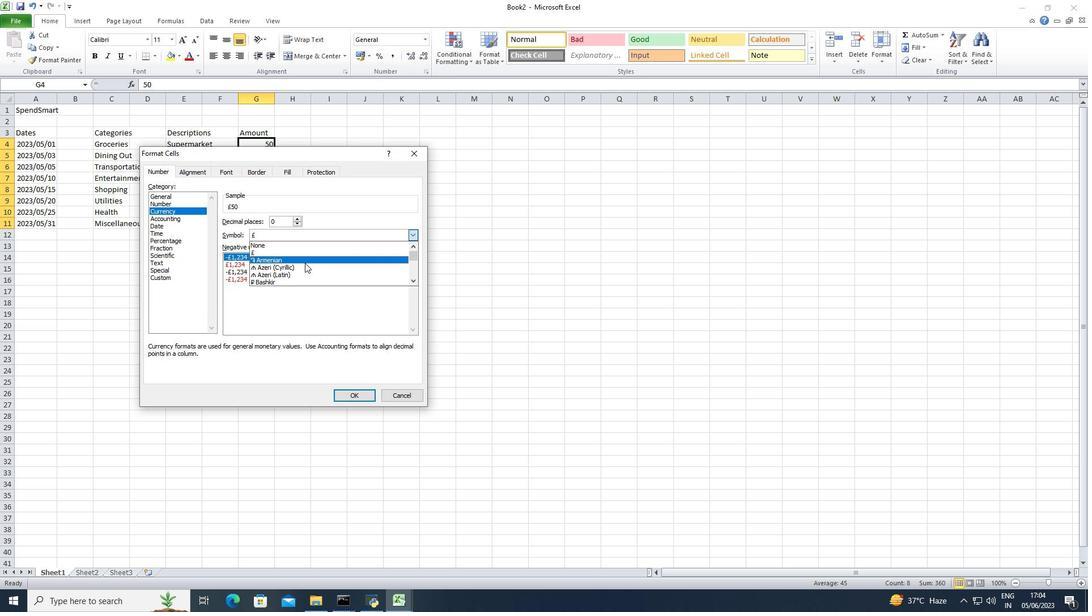 
Action: Mouse scrolled (304, 264) with delta (0, 0)
Screenshot: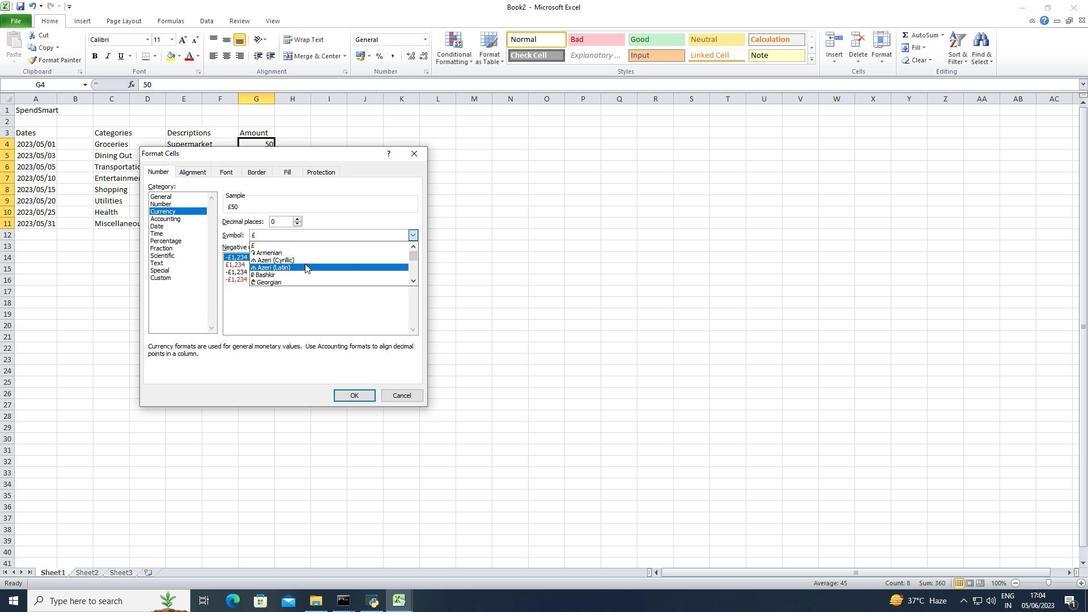 
Action: Mouse scrolled (304, 264) with delta (0, 0)
Screenshot: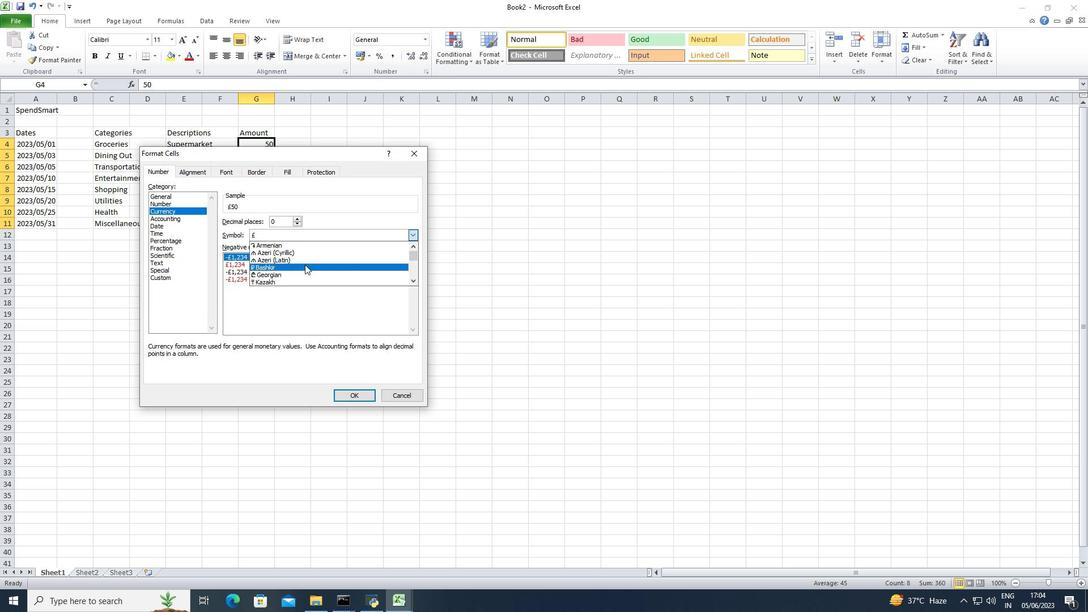 
Action: Mouse scrolled (304, 264) with delta (0, 0)
Screenshot: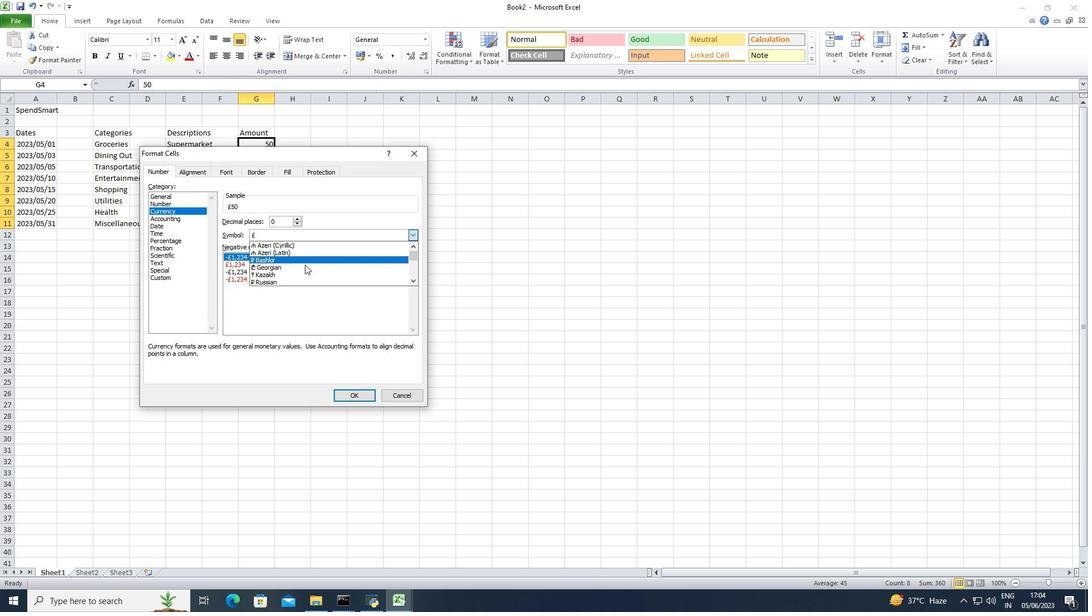 
Action: Mouse scrolled (304, 264) with delta (0, 0)
Screenshot: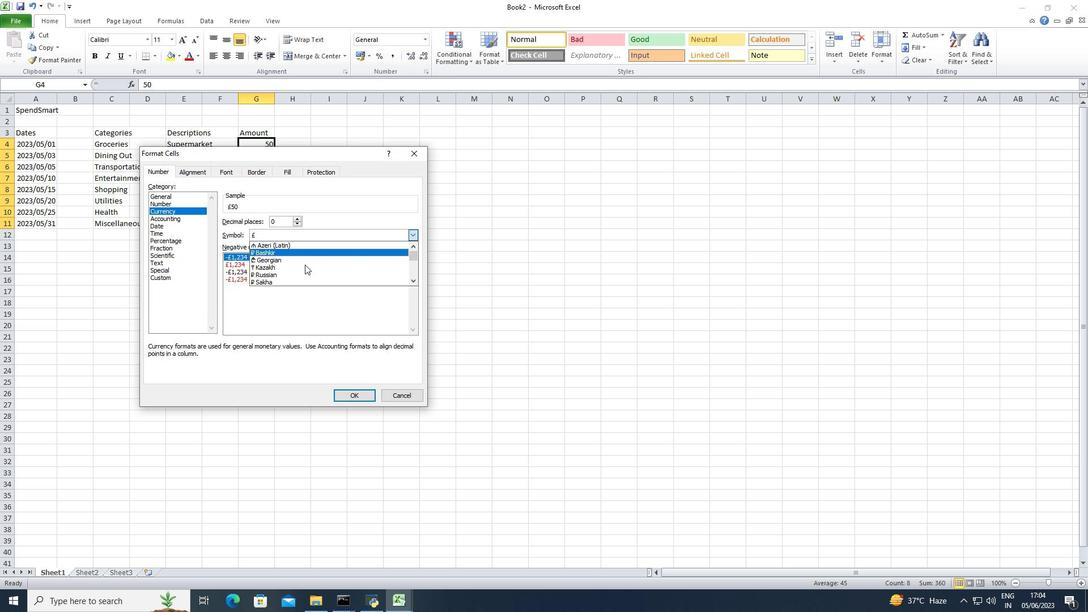
Action: Mouse scrolled (304, 264) with delta (0, 0)
Screenshot: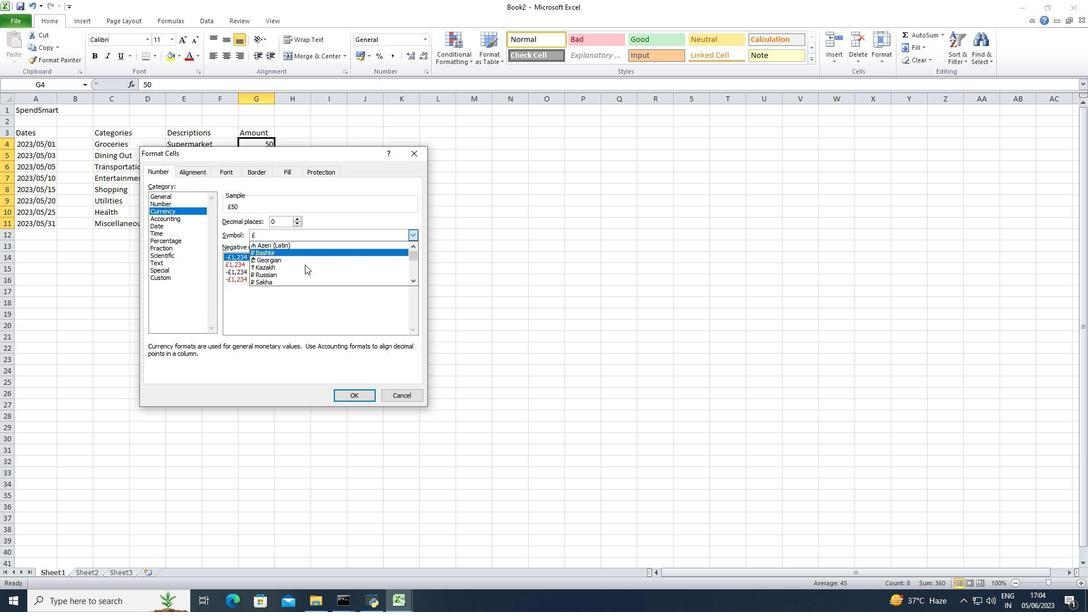 
Action: Mouse scrolled (304, 264) with delta (0, 0)
Screenshot: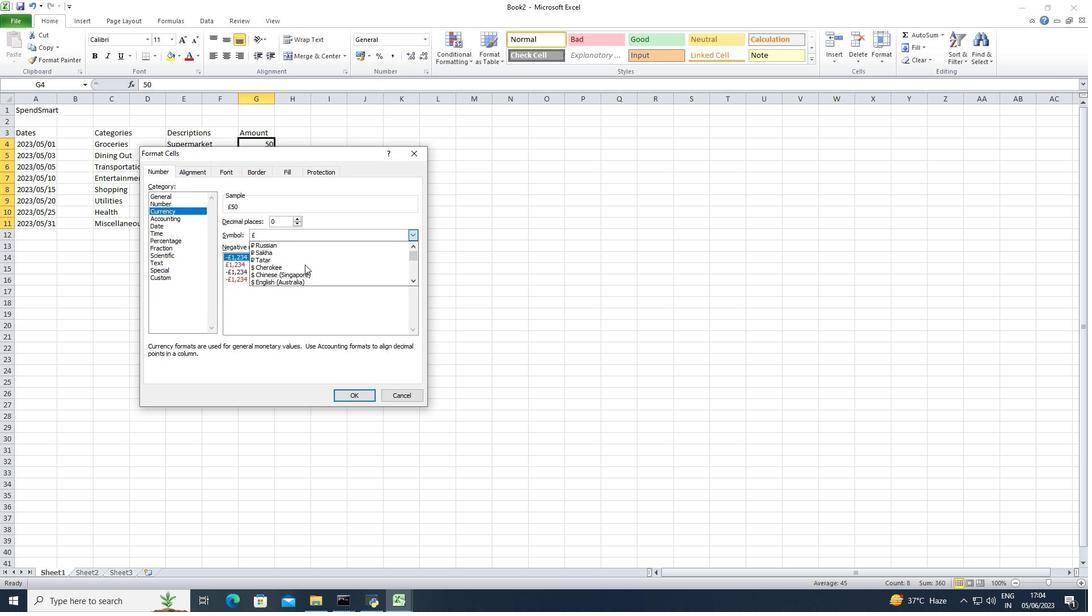 
Action: Mouse moved to (304, 272)
Screenshot: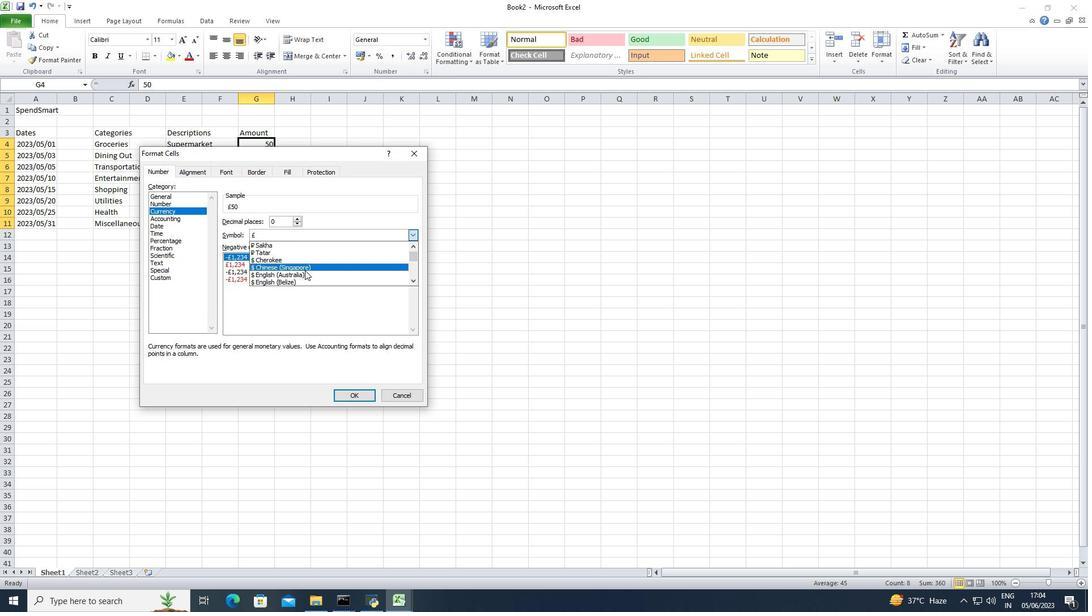 
Action: Mouse pressed left at (304, 272)
Screenshot: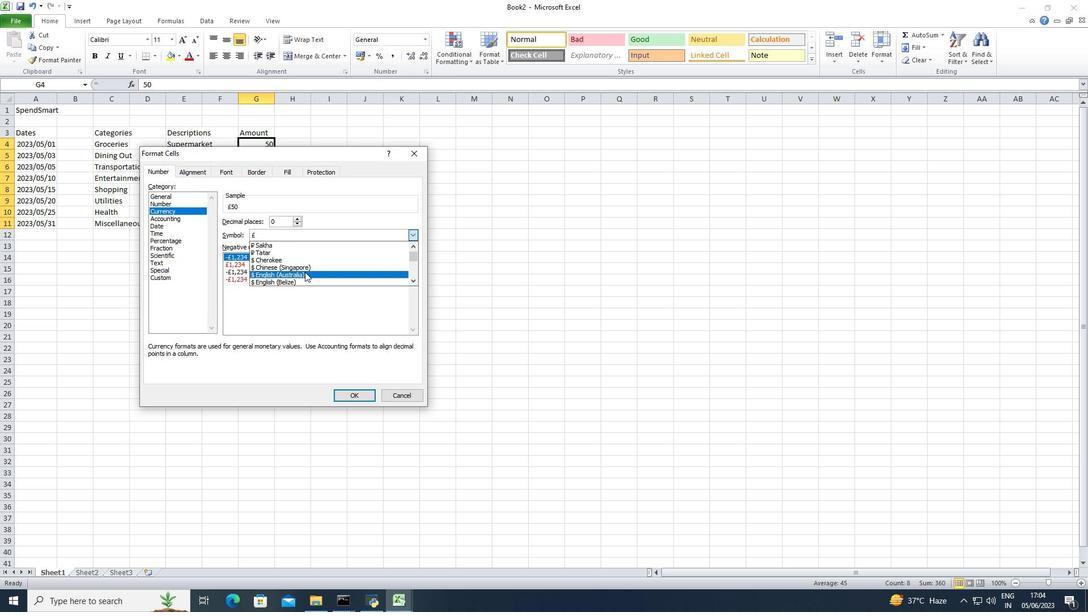 
Action: Mouse moved to (352, 391)
Screenshot: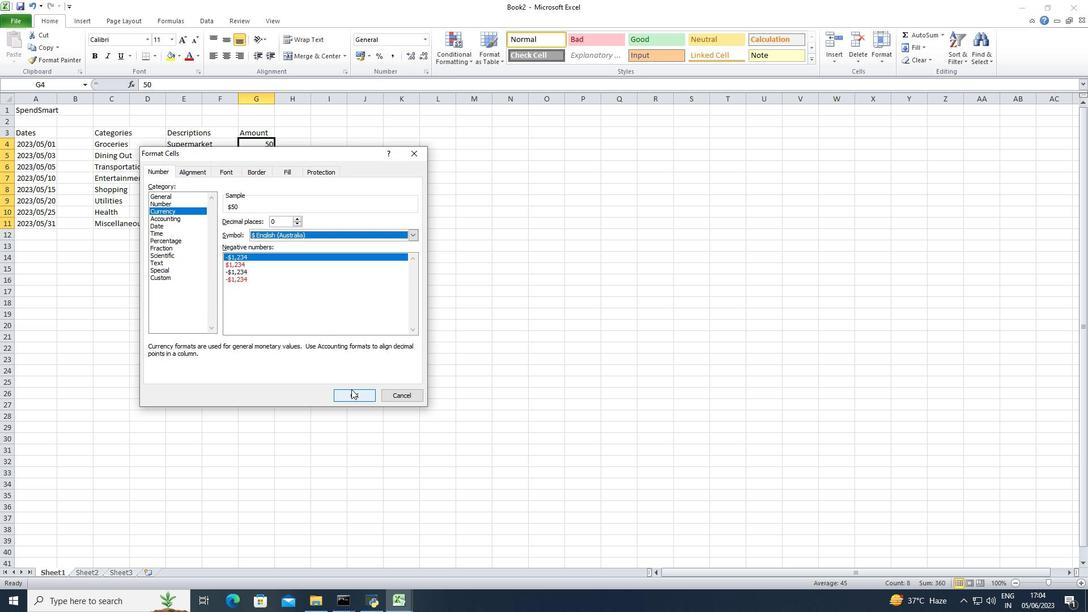 
Action: Mouse pressed left at (352, 391)
Screenshot: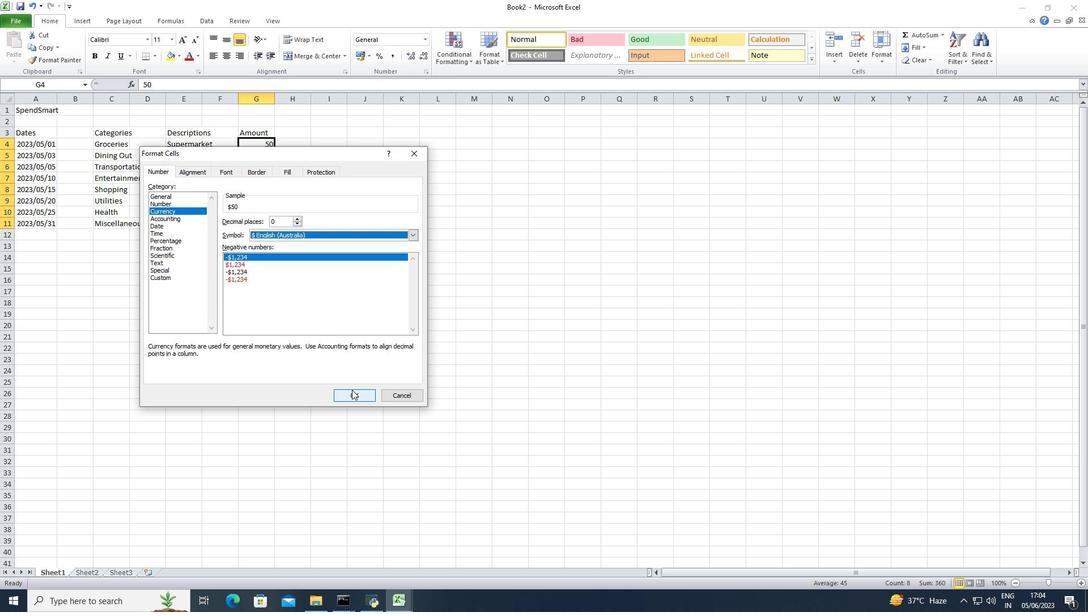 
Action: Mouse moved to (355, 306)
Screenshot: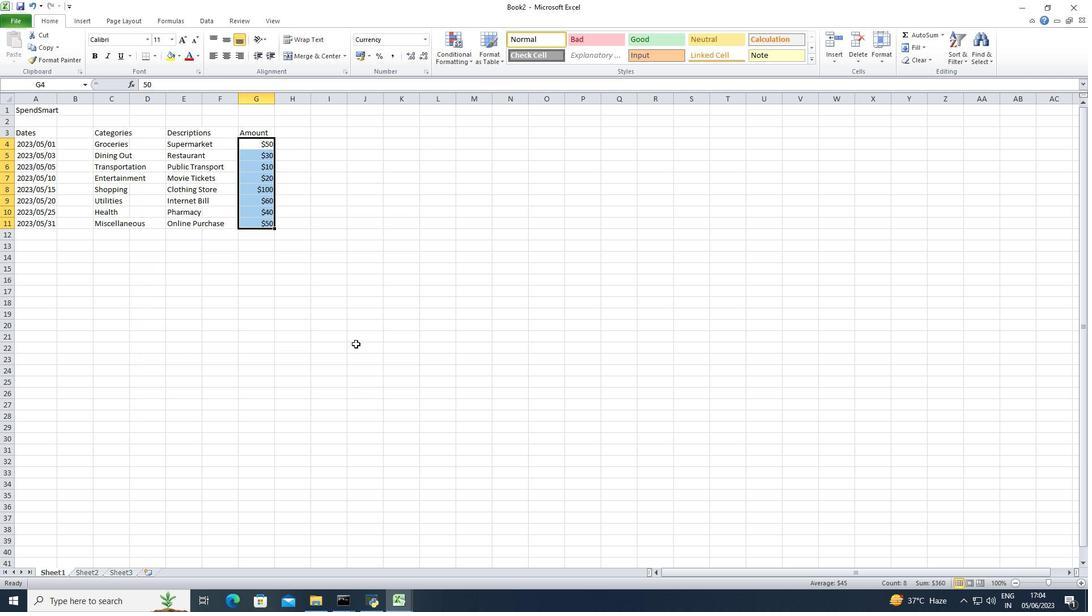 
Action: Mouse pressed left at (355, 306)
Screenshot: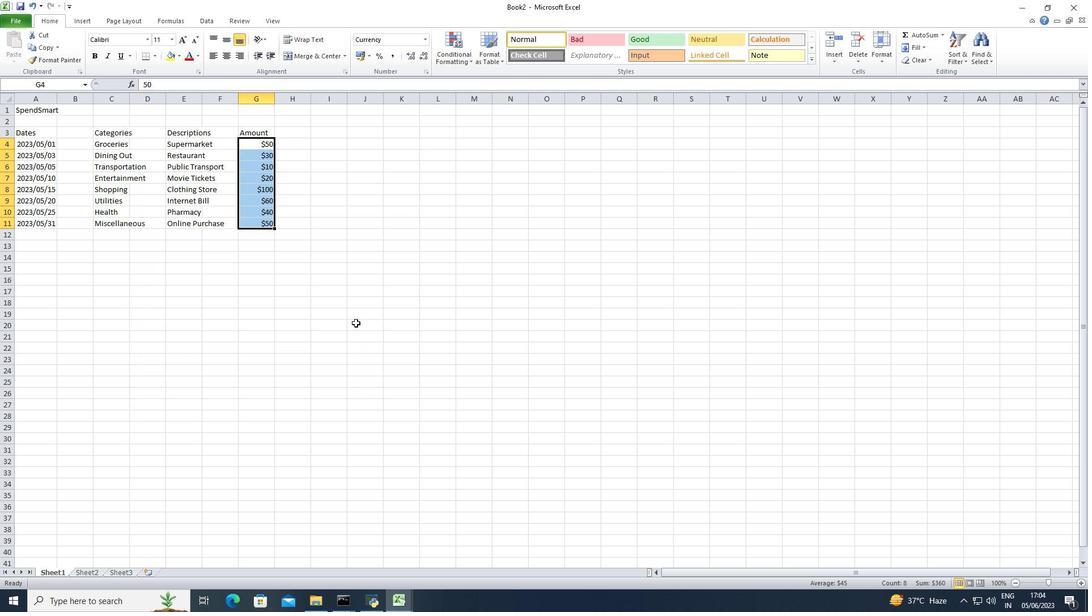 
Action: Key pressed ctrl+S<Key.shift>Excel<Key.space><Key.shift>Workbook<Key.space><Key.shift>Sheet<Key.enter>
Screenshot: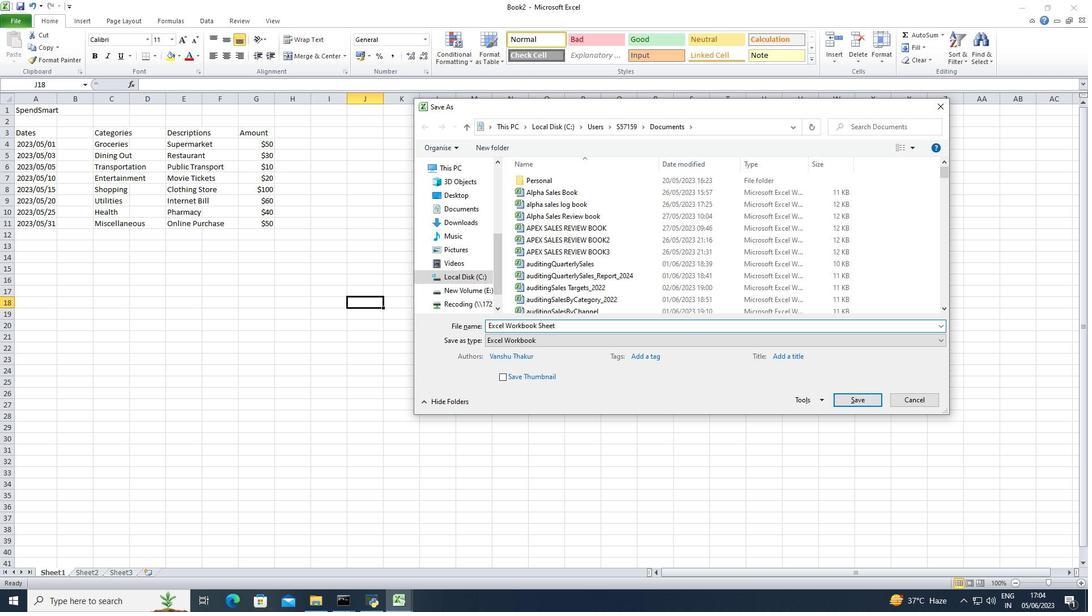
Action: Mouse moved to (342, 297)
Screenshot: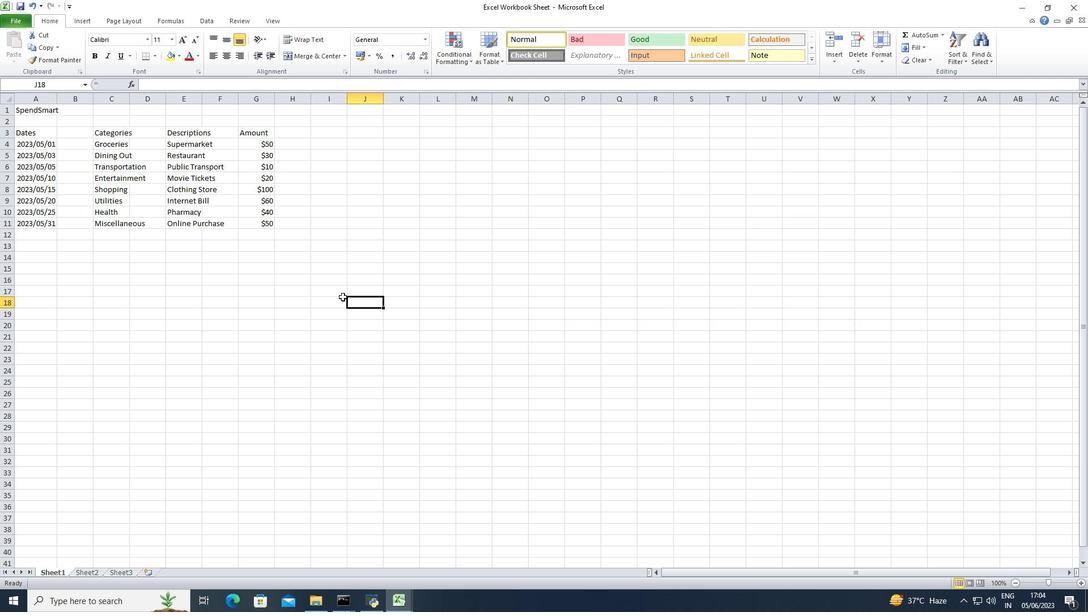 
